 Task: Create a rule when a start date less than 1 hours from now is moved in a card by me.
Action: Mouse moved to (605, 458)
Screenshot: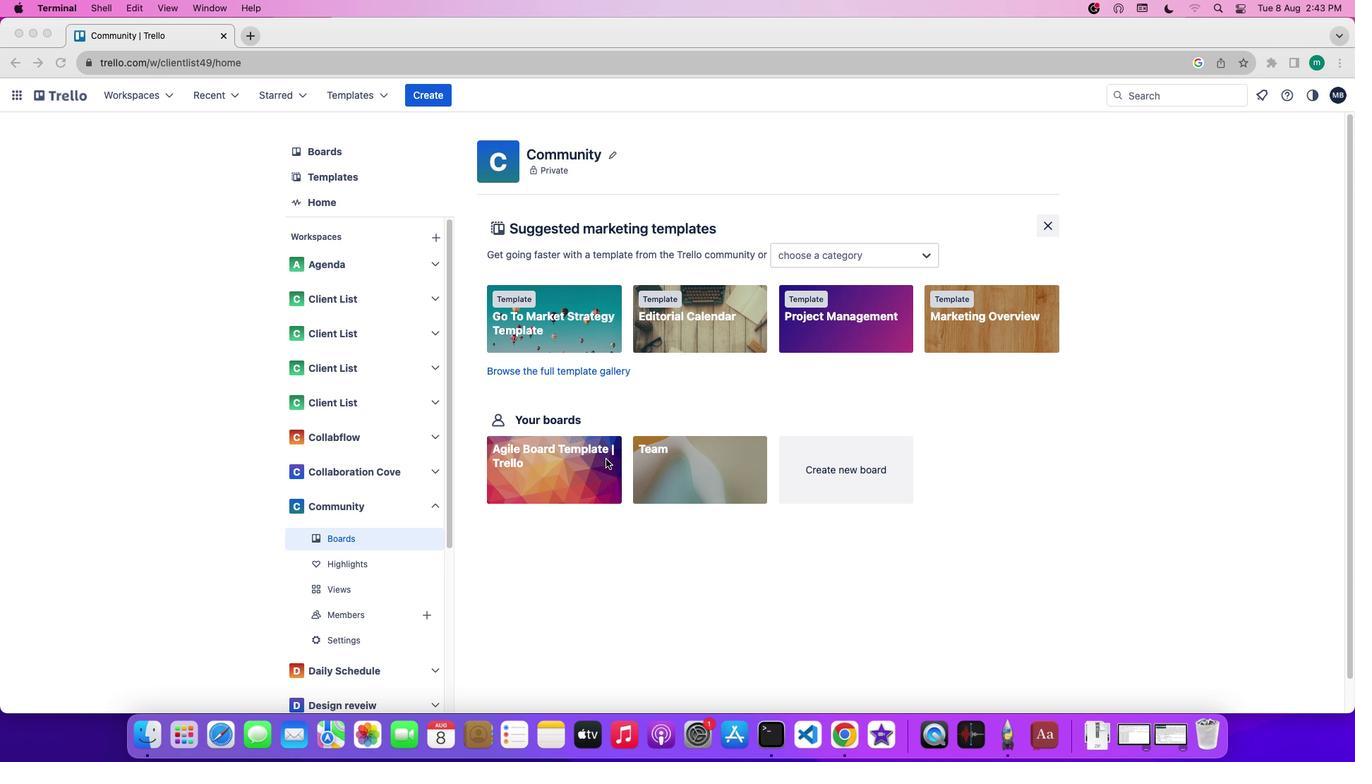 
Action: Mouse pressed left at (605, 458)
Screenshot: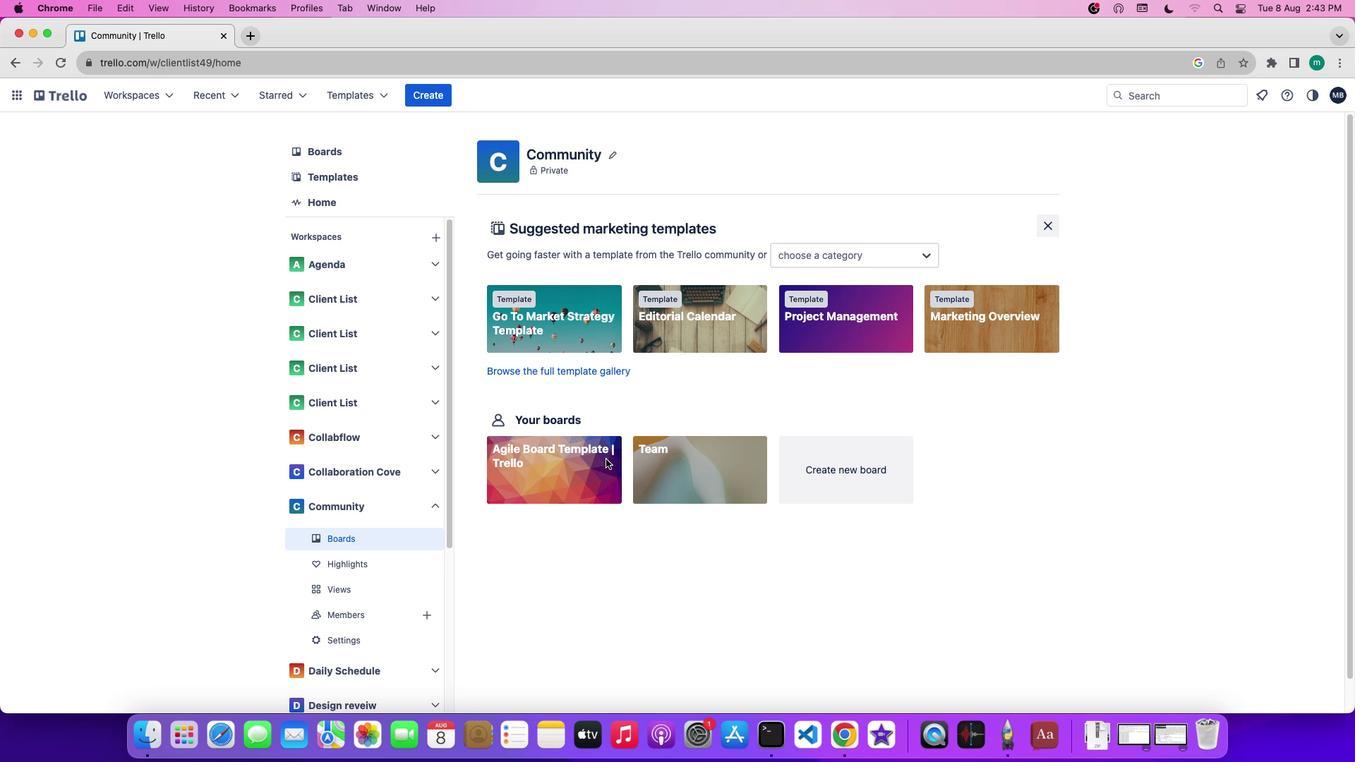
Action: Mouse pressed left at (605, 458)
Screenshot: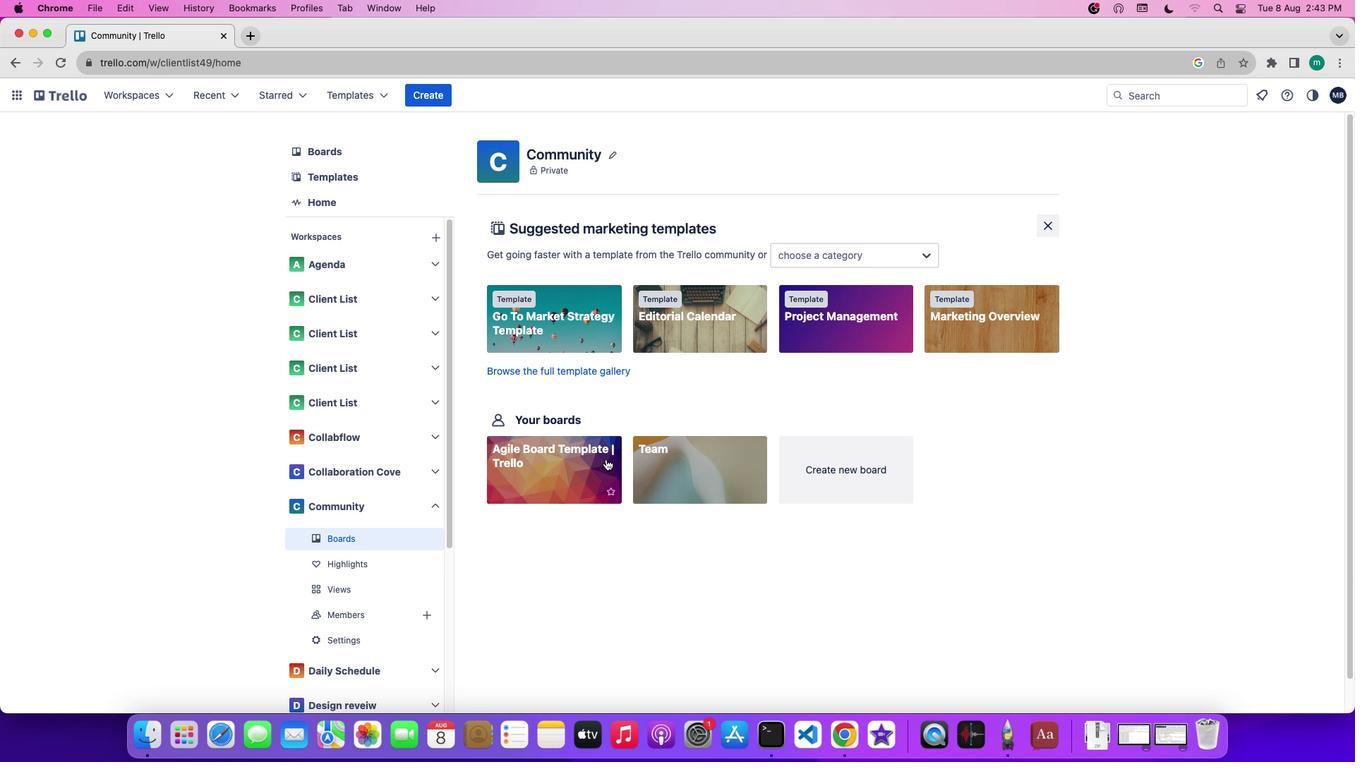 
Action: Mouse moved to (1243, 300)
Screenshot: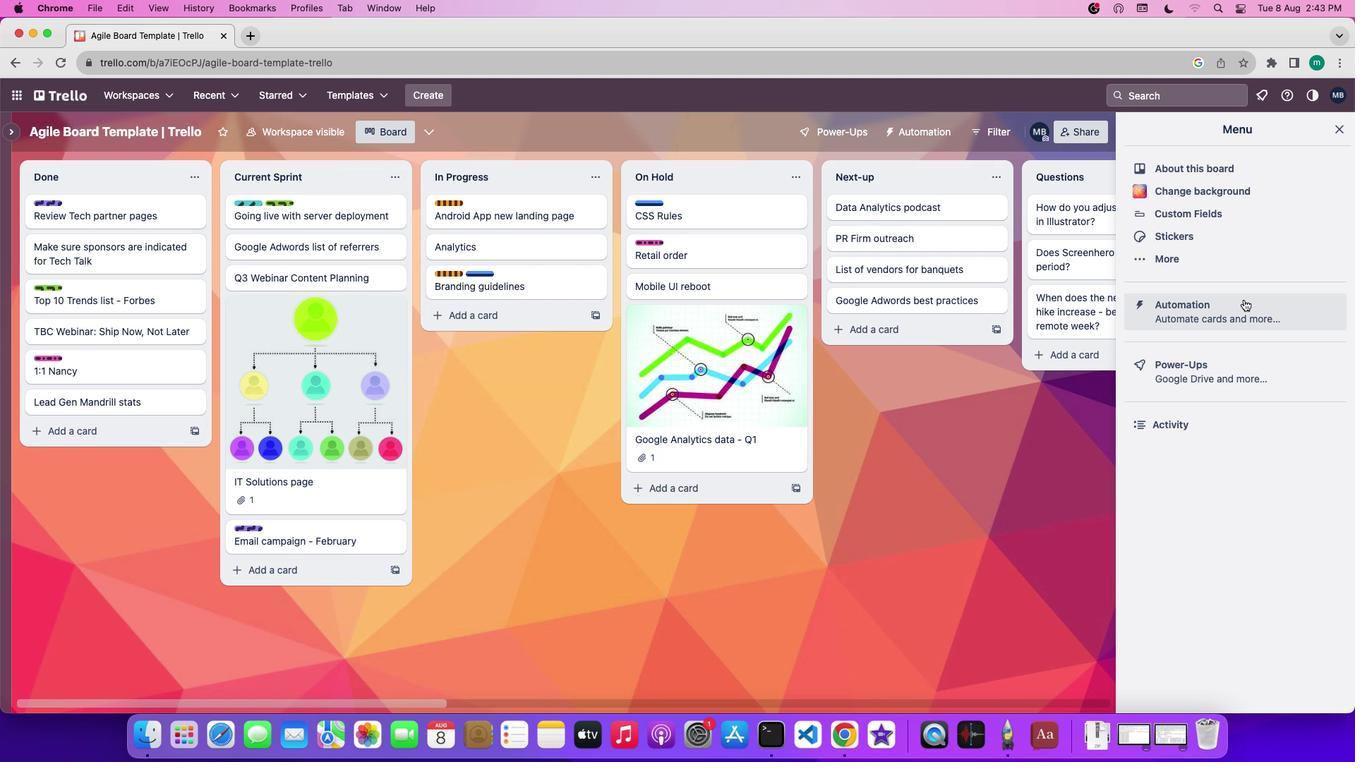 
Action: Mouse pressed left at (1243, 300)
Screenshot: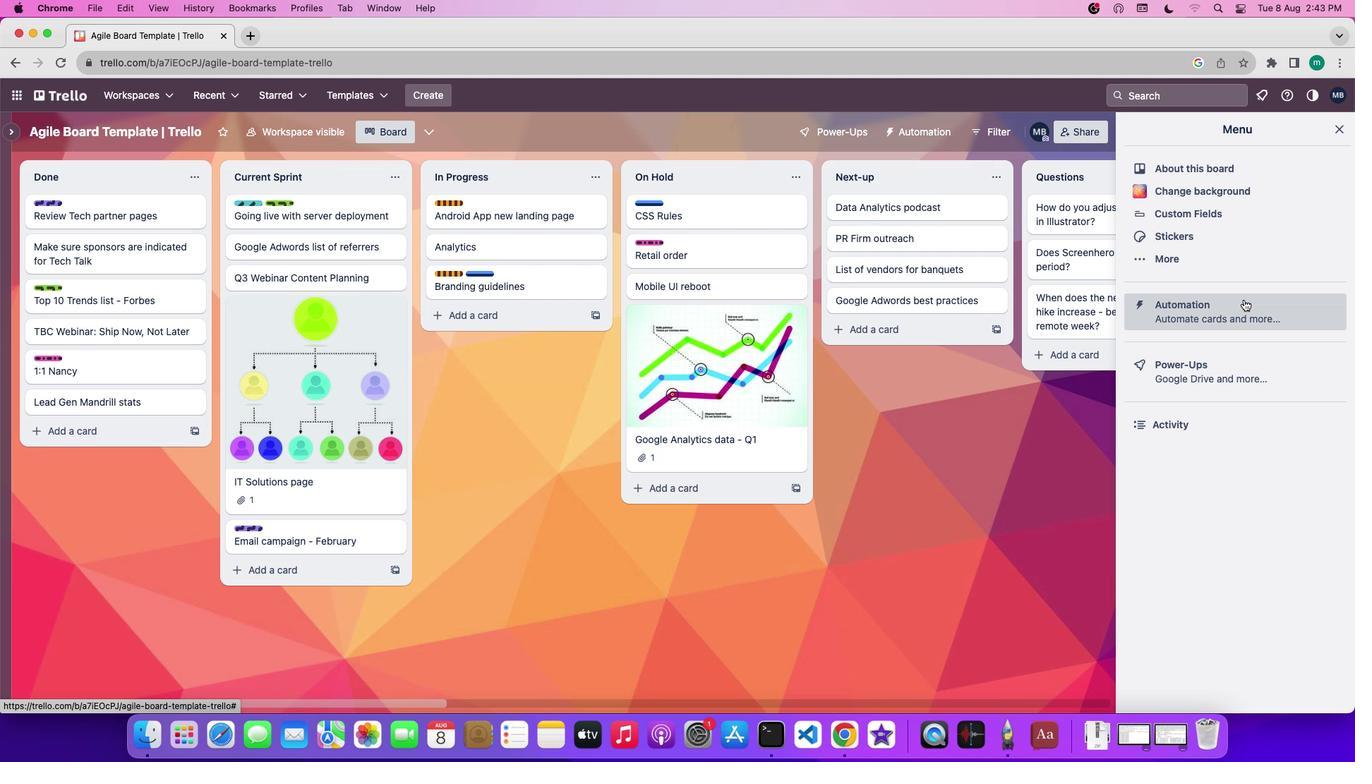 
Action: Mouse moved to (72, 251)
Screenshot: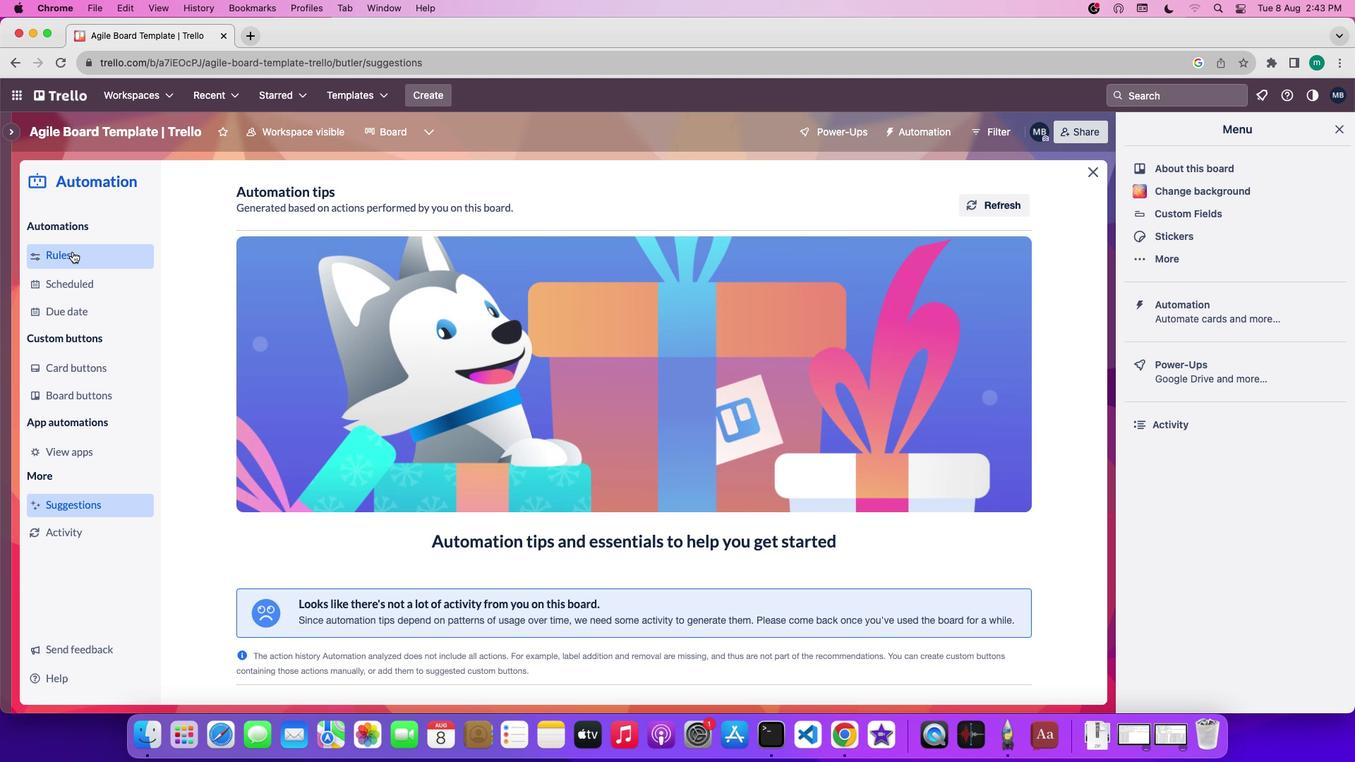 
Action: Mouse pressed left at (72, 251)
Screenshot: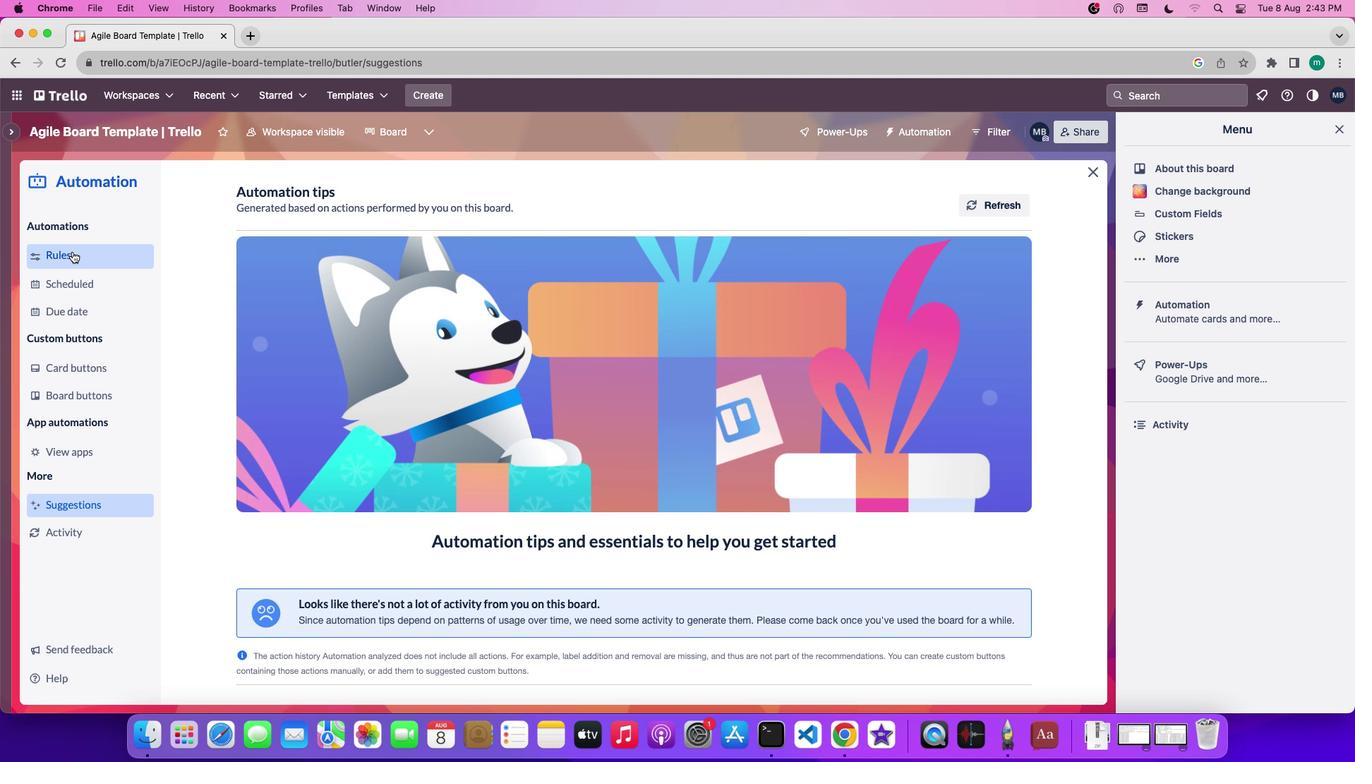 
Action: Mouse moved to (896, 199)
Screenshot: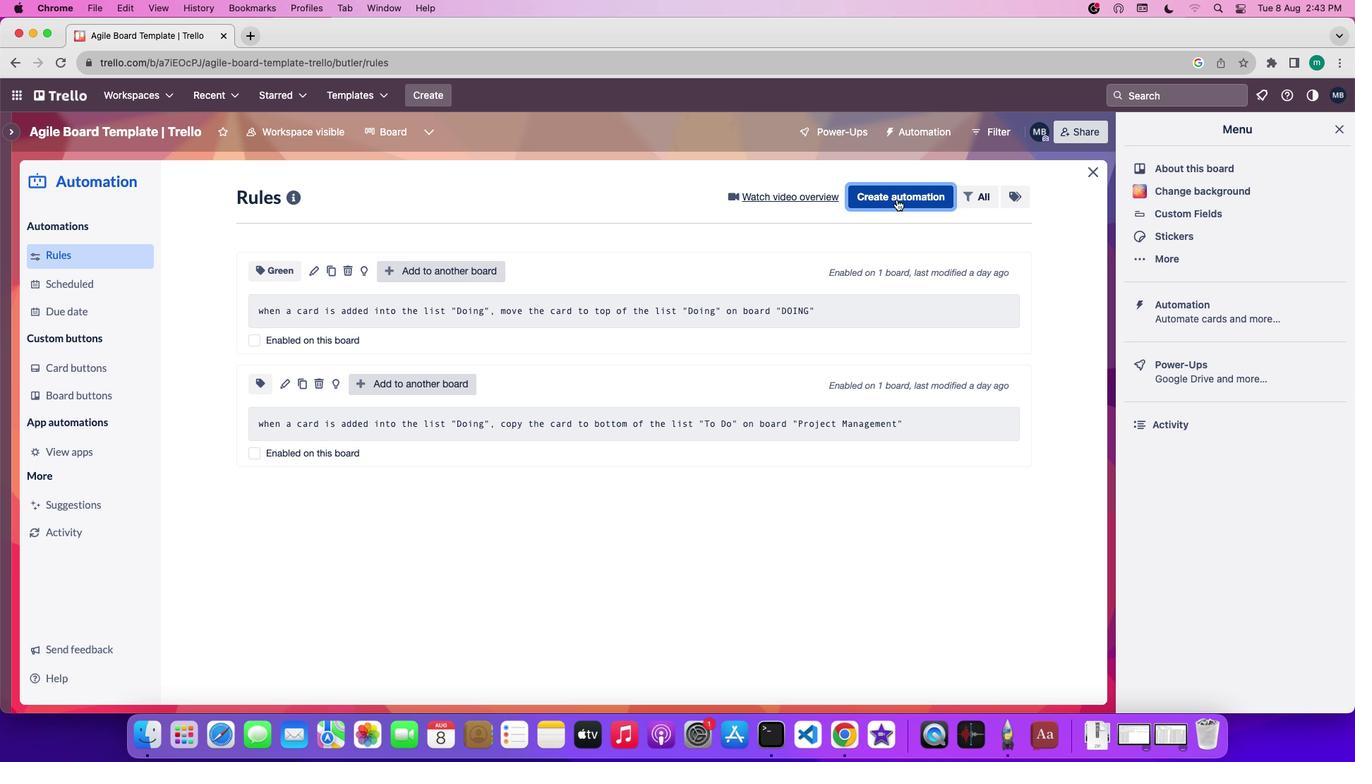
Action: Mouse pressed left at (896, 199)
Screenshot: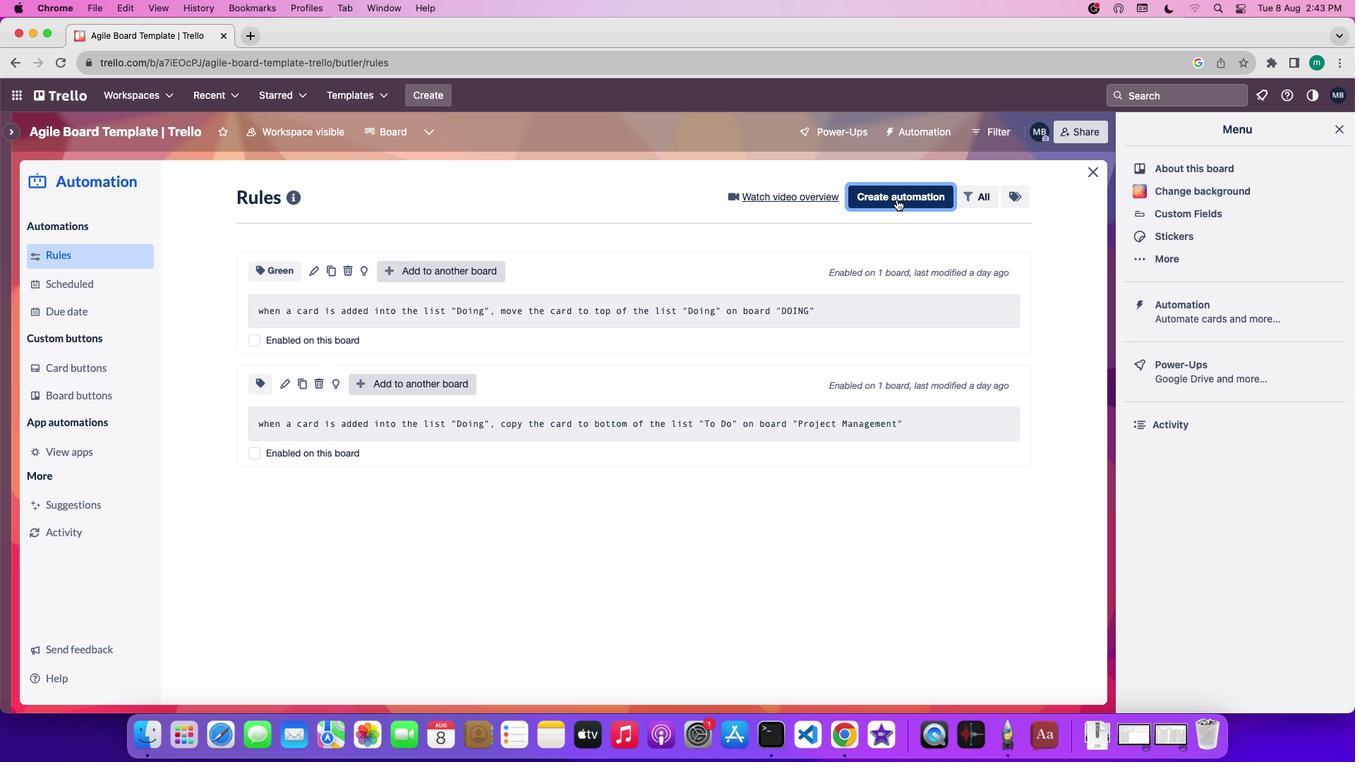 
Action: Mouse moved to (736, 420)
Screenshot: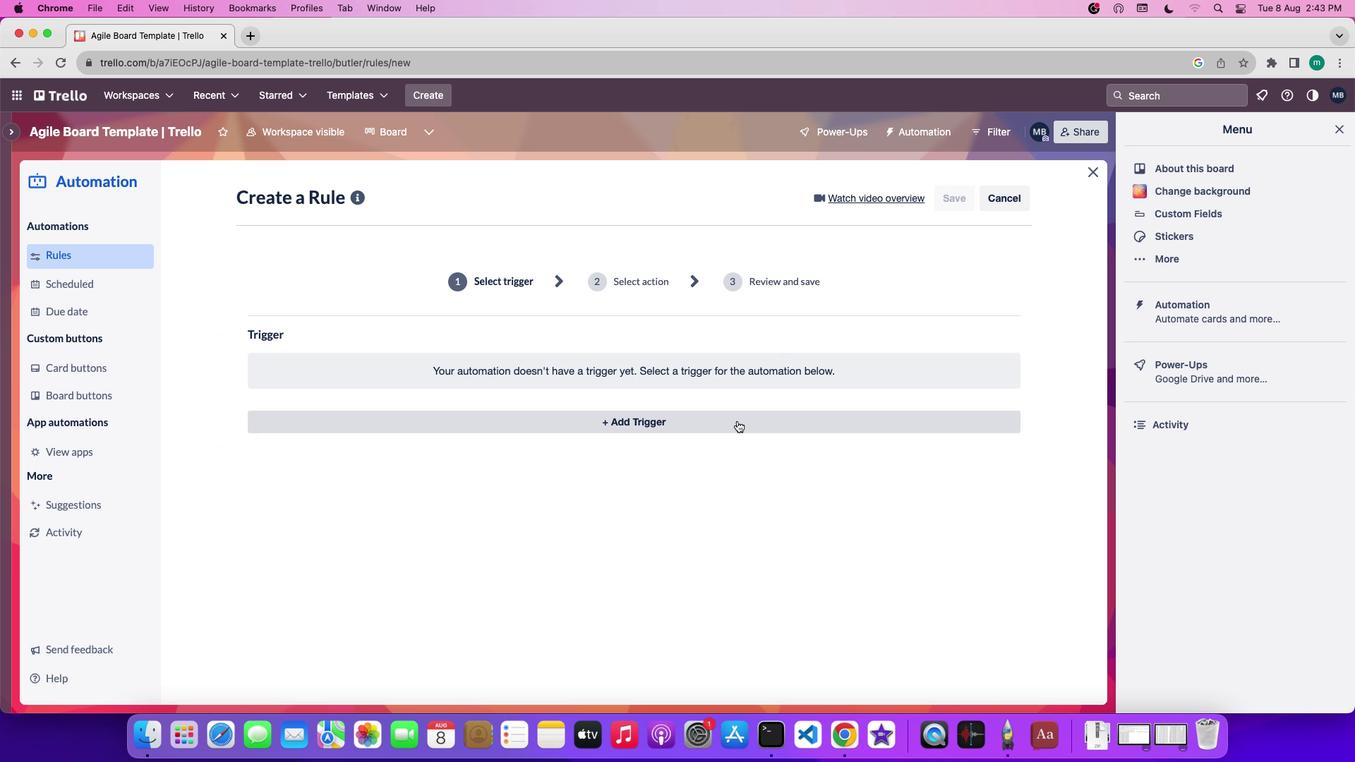 
Action: Mouse pressed left at (736, 420)
Screenshot: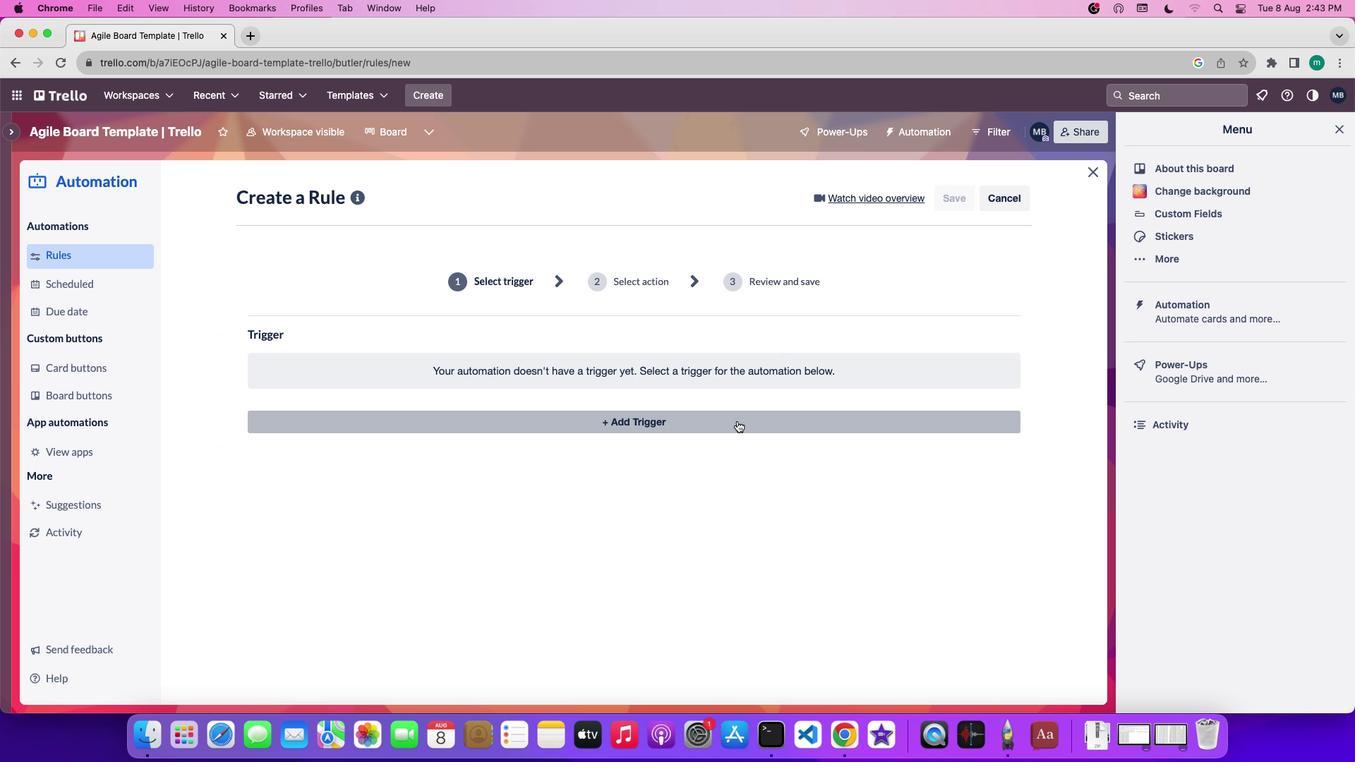 
Action: Mouse moved to (416, 466)
Screenshot: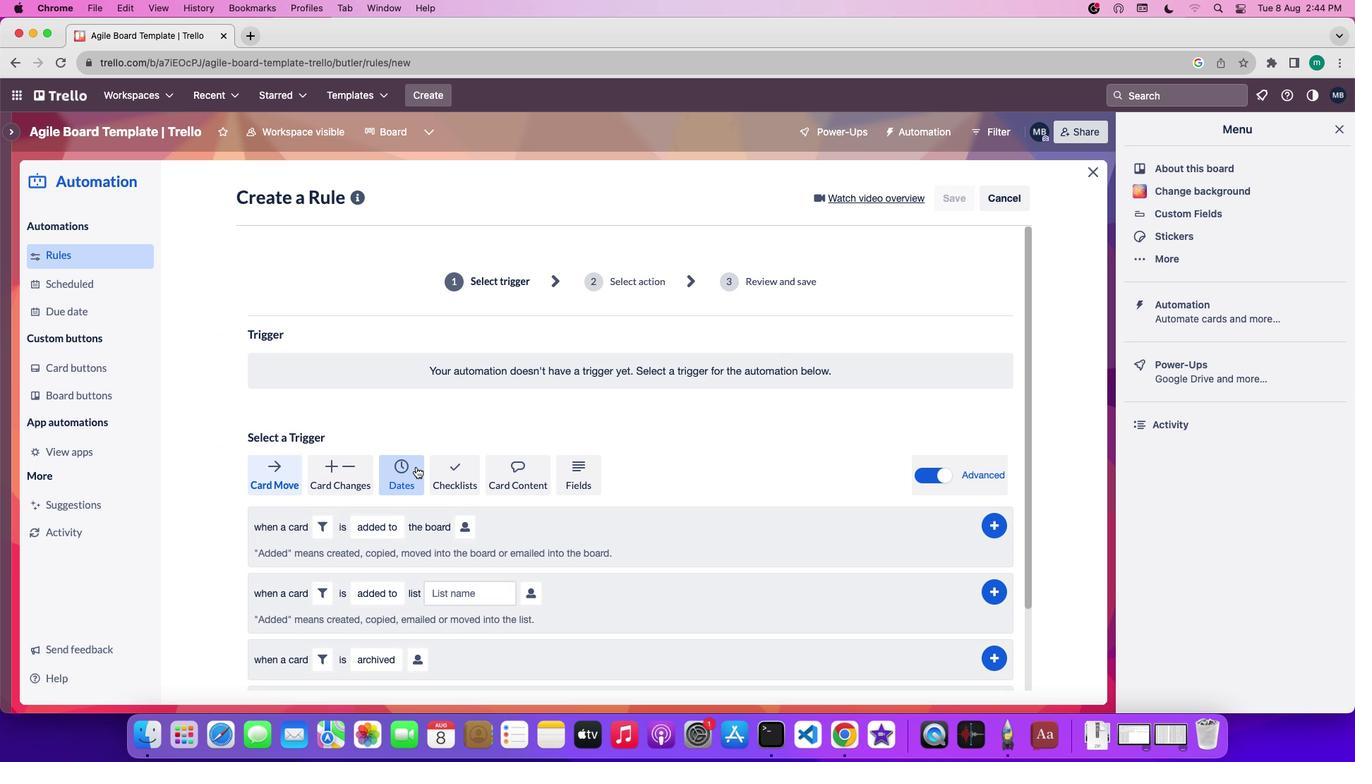 
Action: Mouse pressed left at (416, 466)
Screenshot: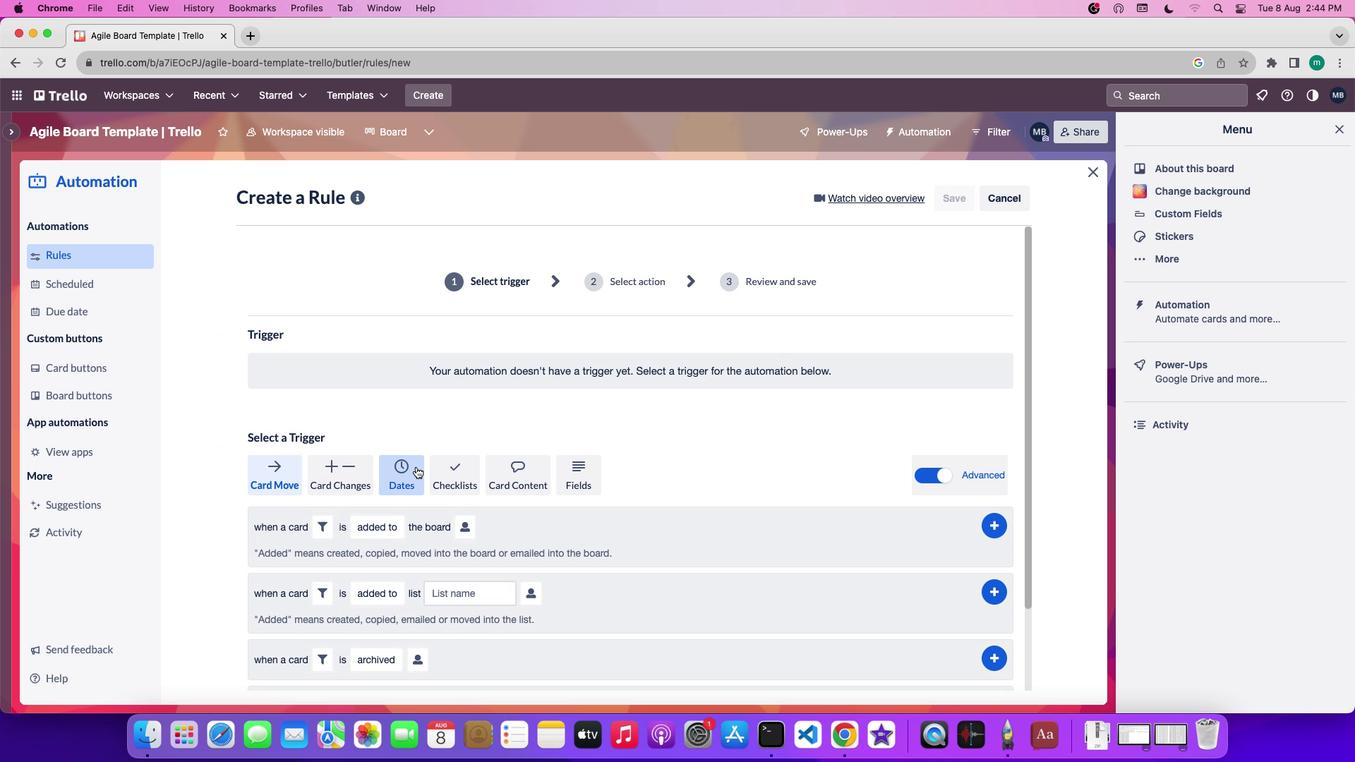 
Action: Mouse moved to (295, 528)
Screenshot: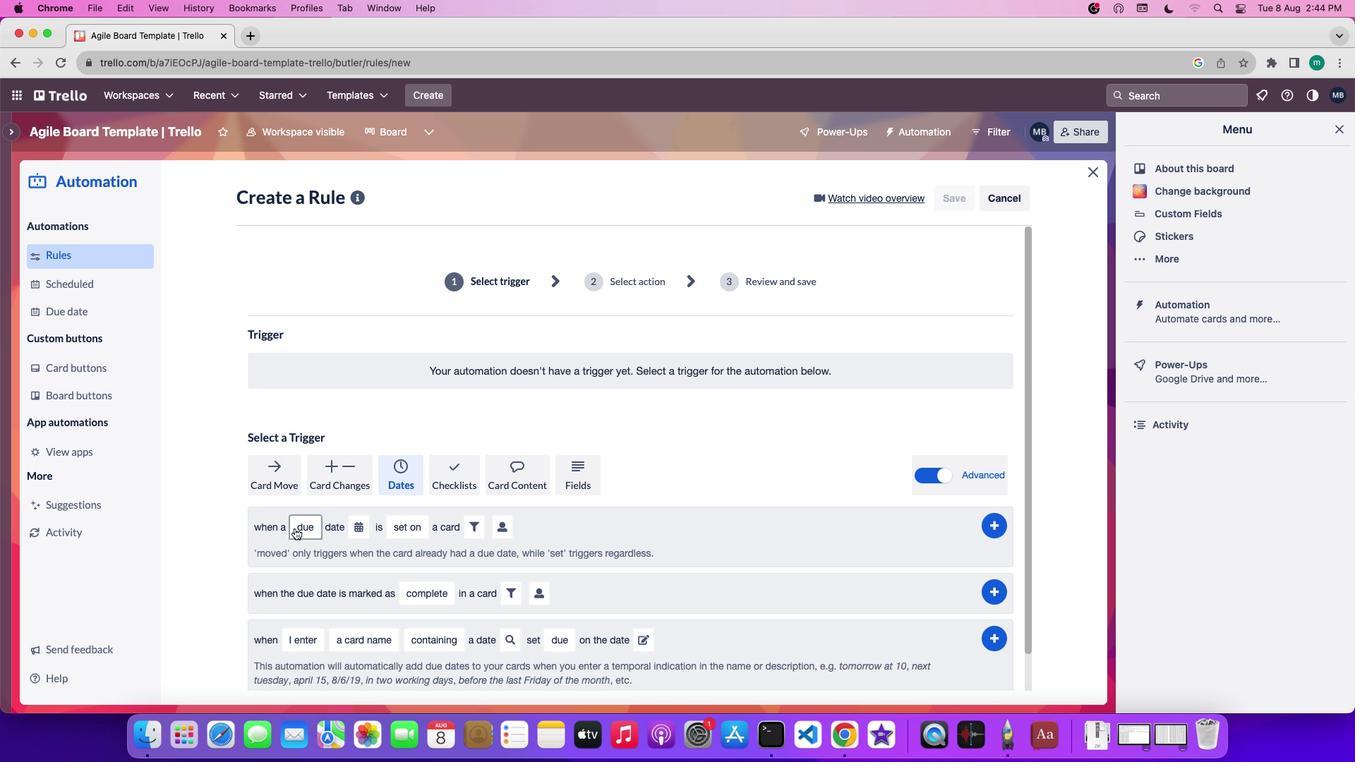 
Action: Mouse pressed left at (295, 528)
Screenshot: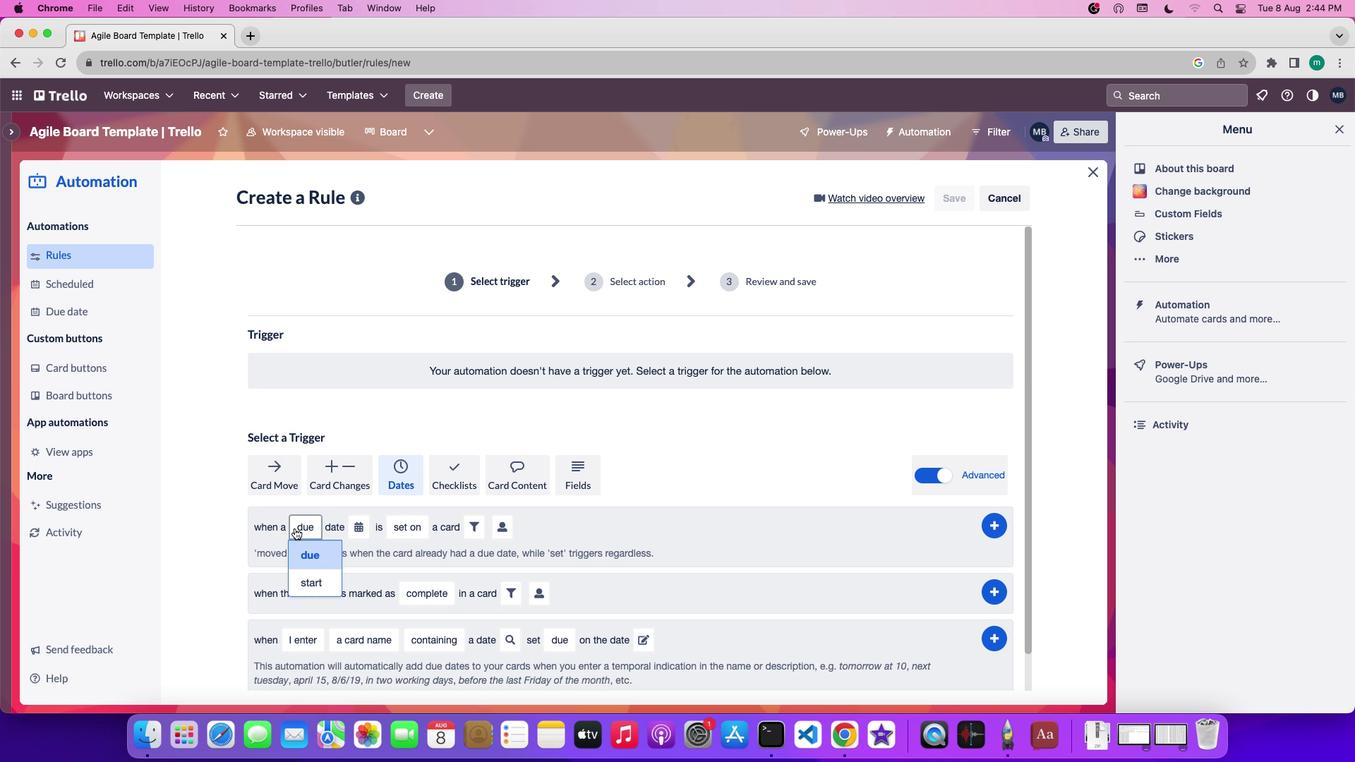 
Action: Mouse moved to (321, 575)
Screenshot: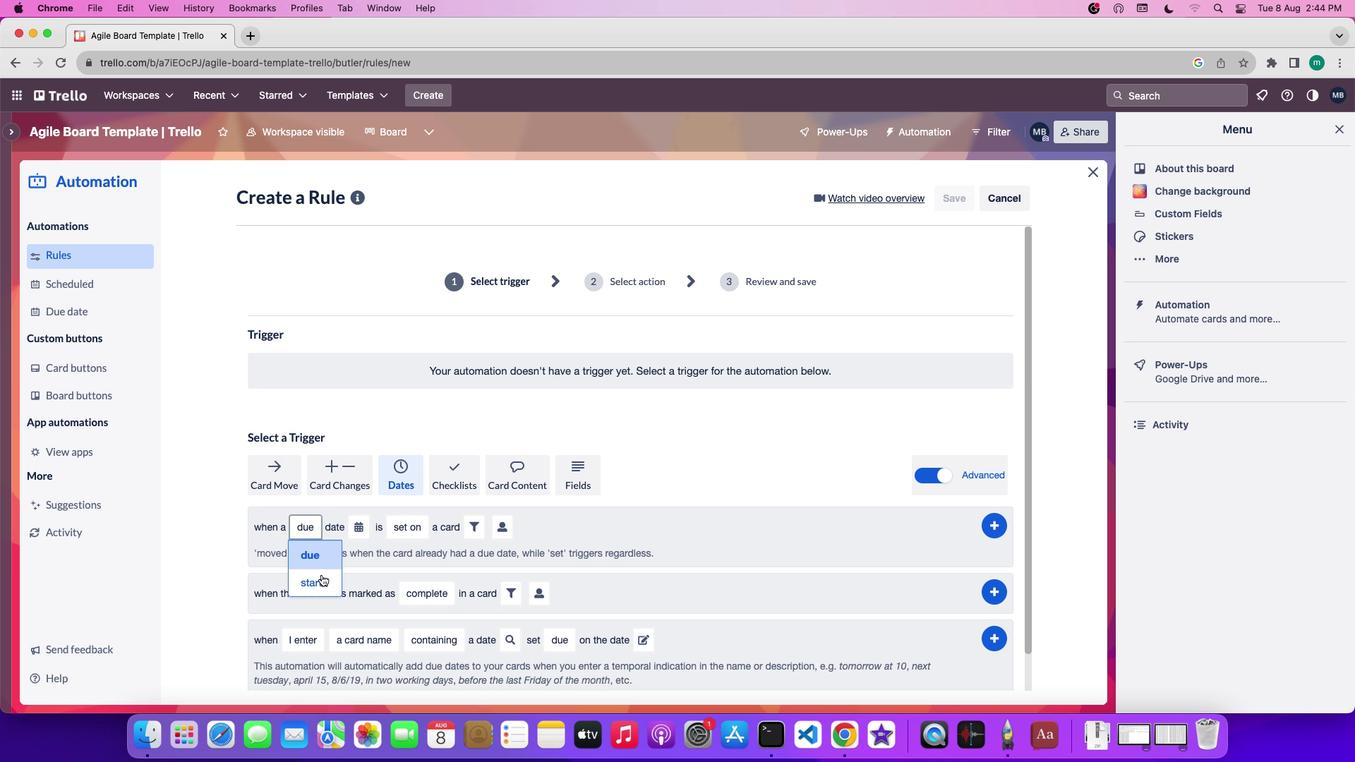 
Action: Mouse pressed left at (321, 575)
Screenshot: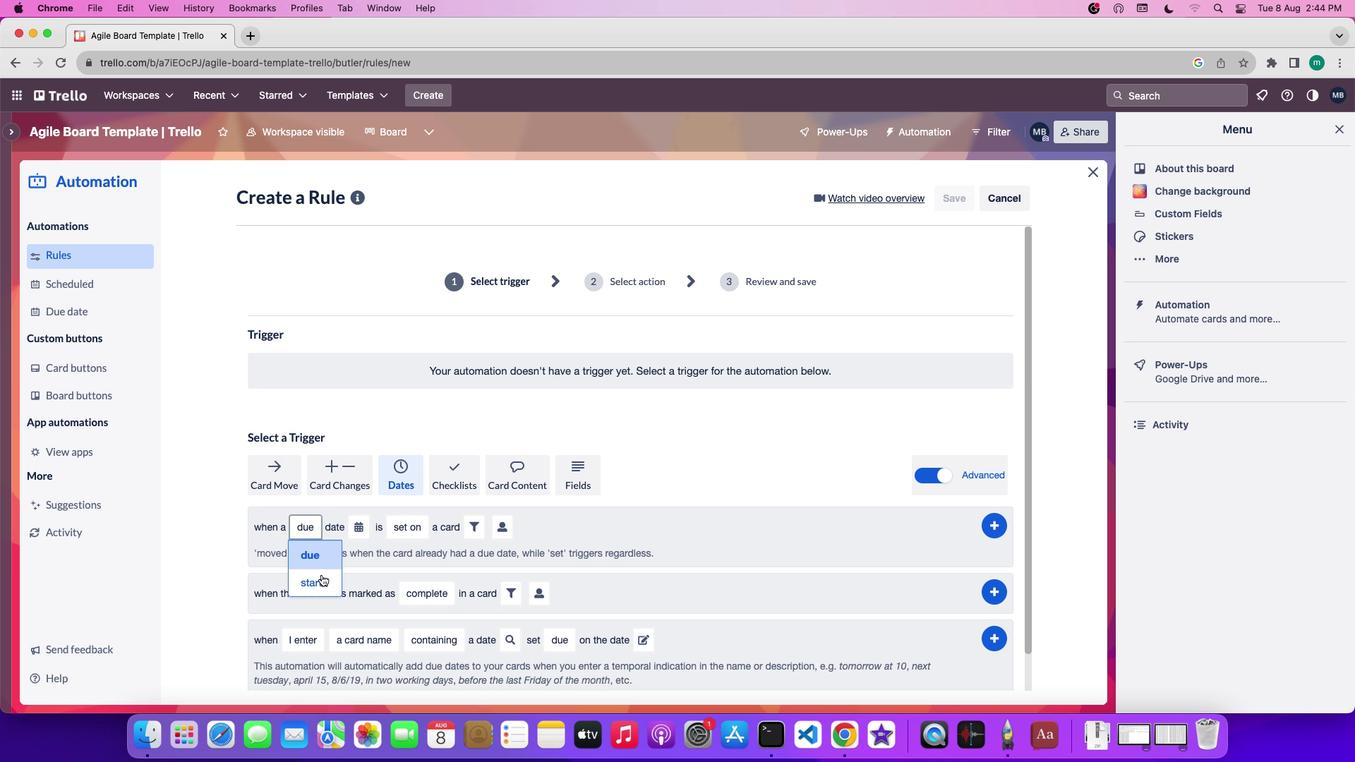 
Action: Mouse moved to (361, 529)
Screenshot: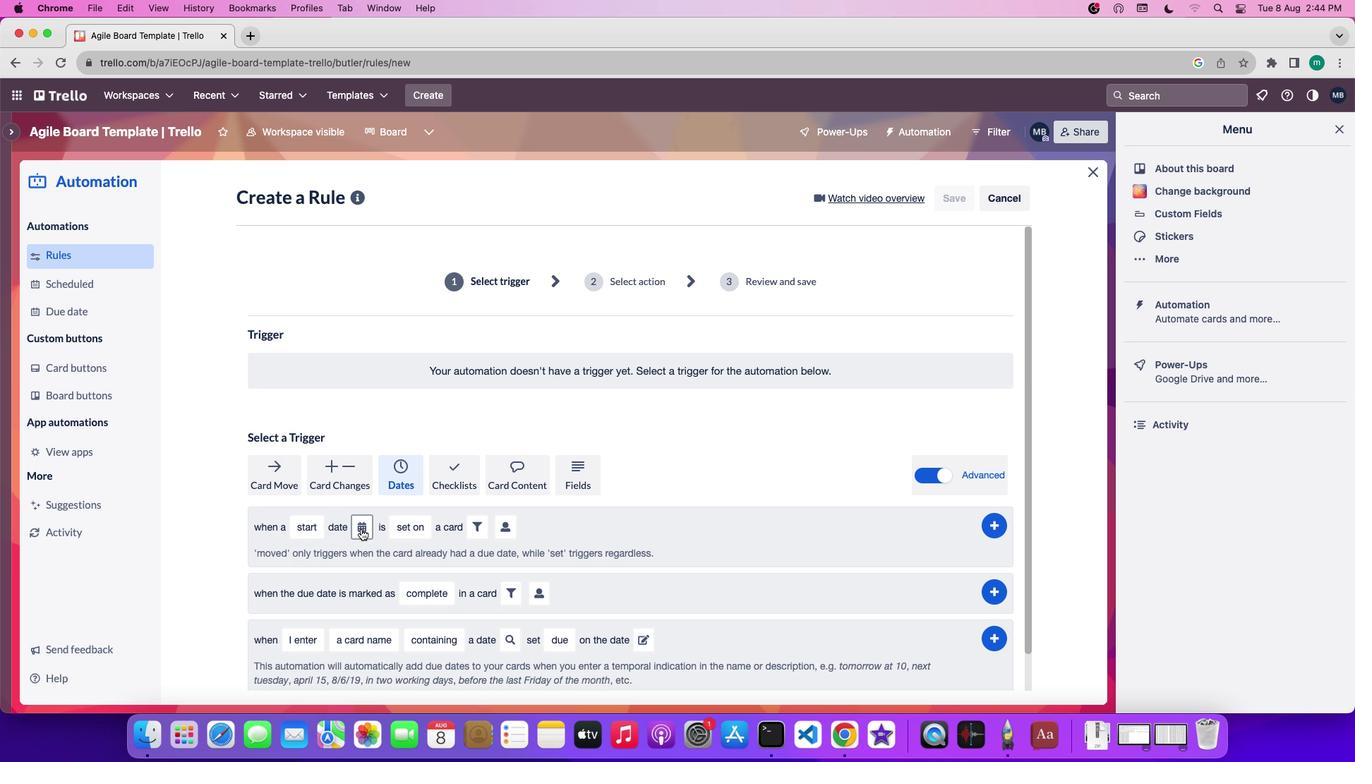 
Action: Mouse pressed left at (361, 529)
Screenshot: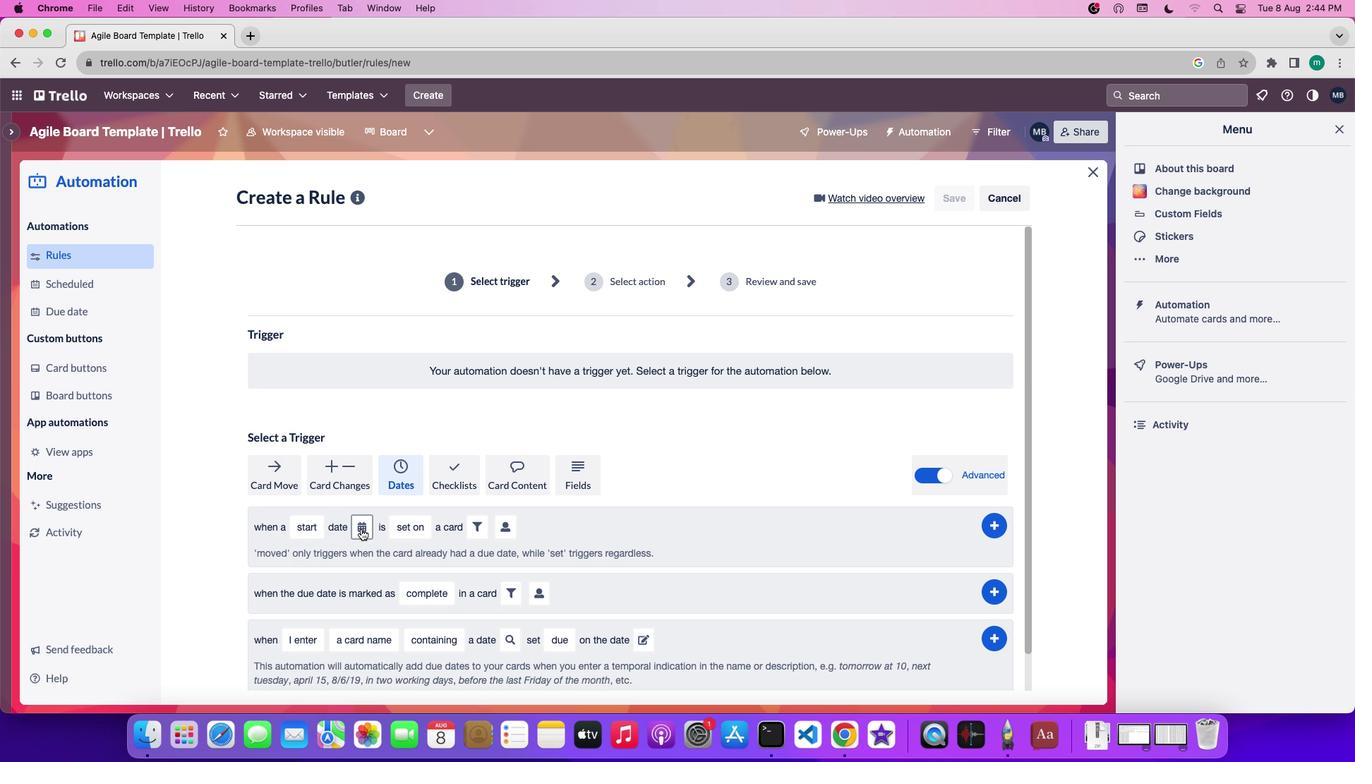 
Action: Mouse moved to (417, 505)
Screenshot: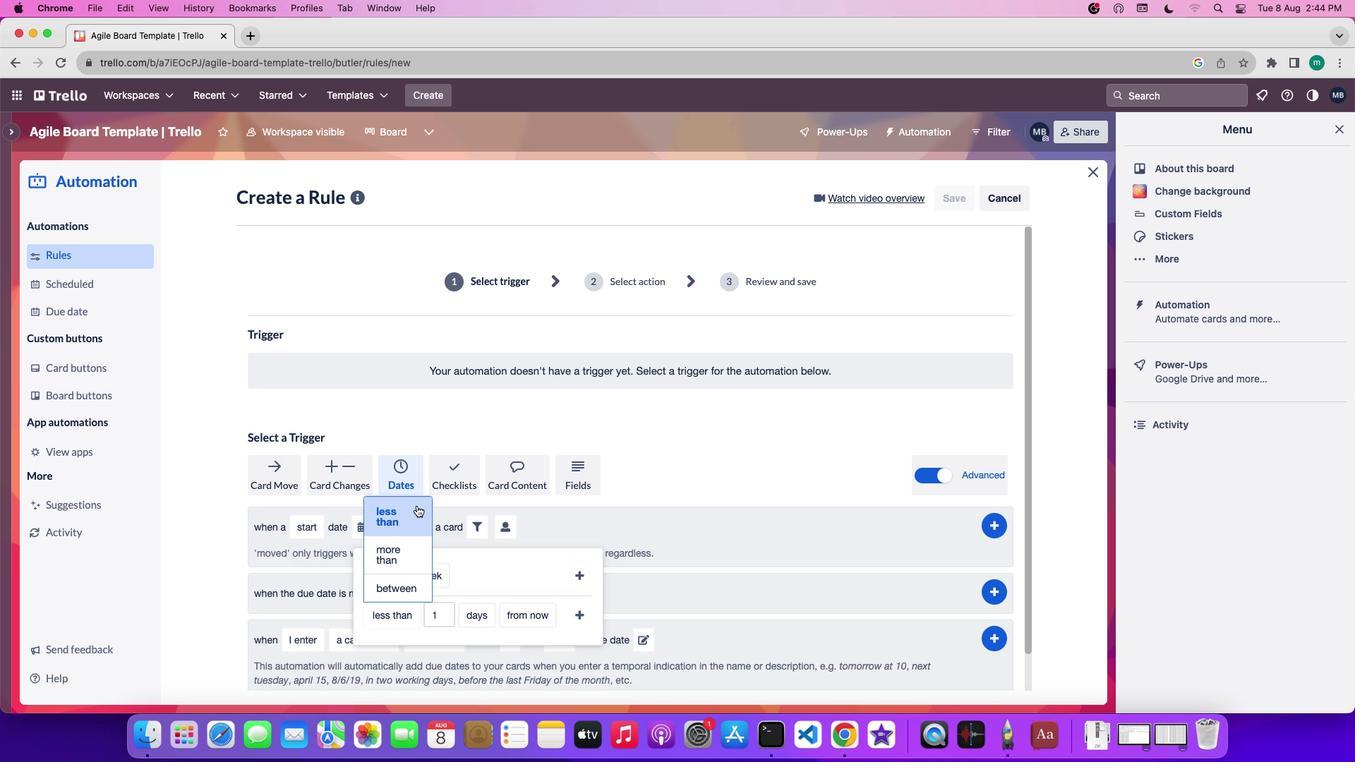 
Action: Mouse pressed left at (417, 505)
Screenshot: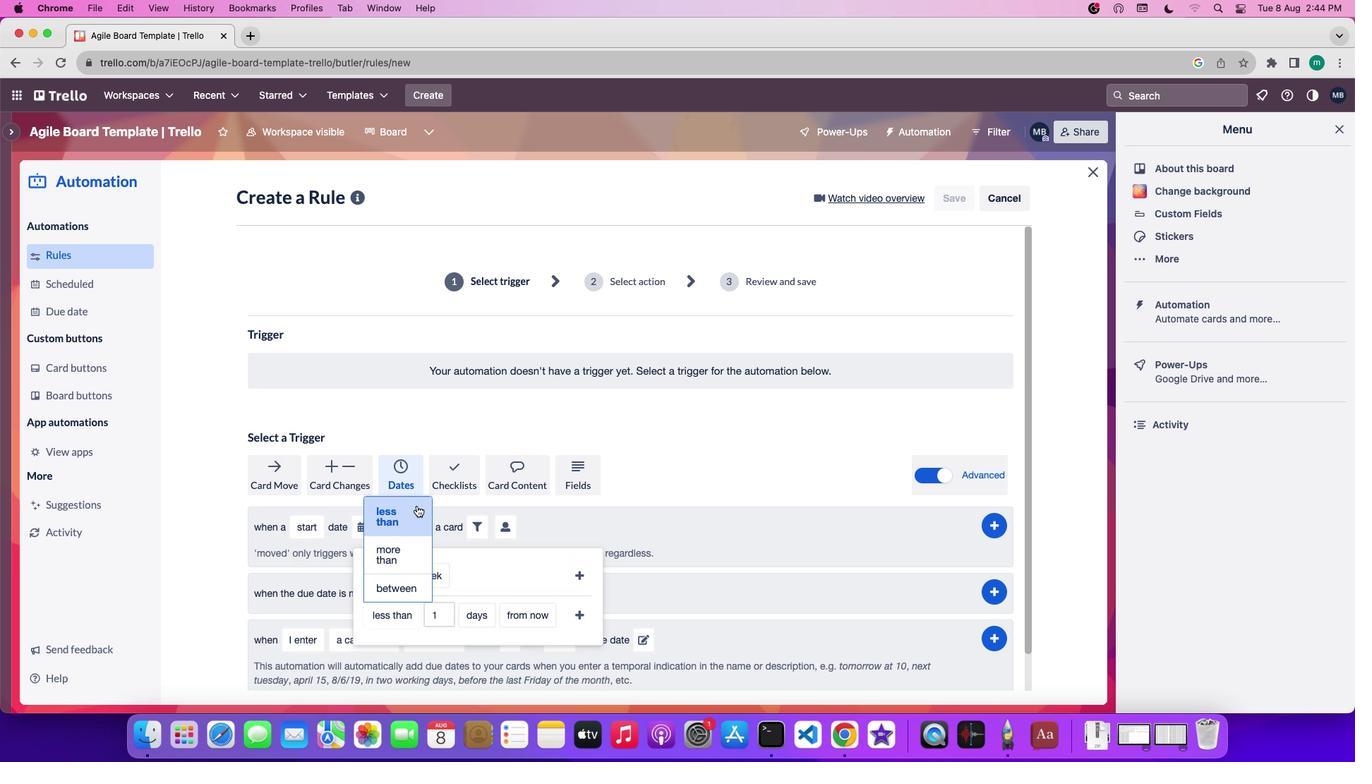 
Action: Mouse moved to (472, 618)
Screenshot: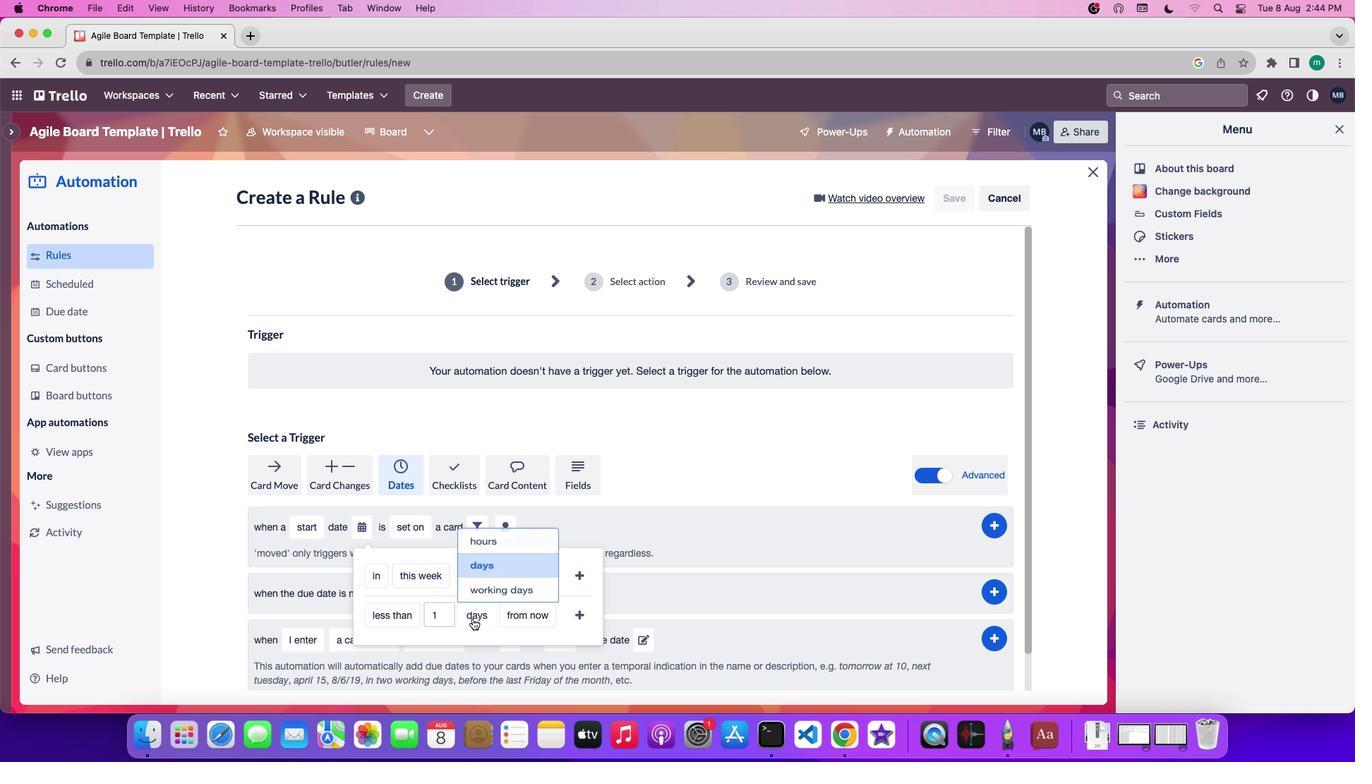 
Action: Mouse pressed left at (472, 618)
Screenshot: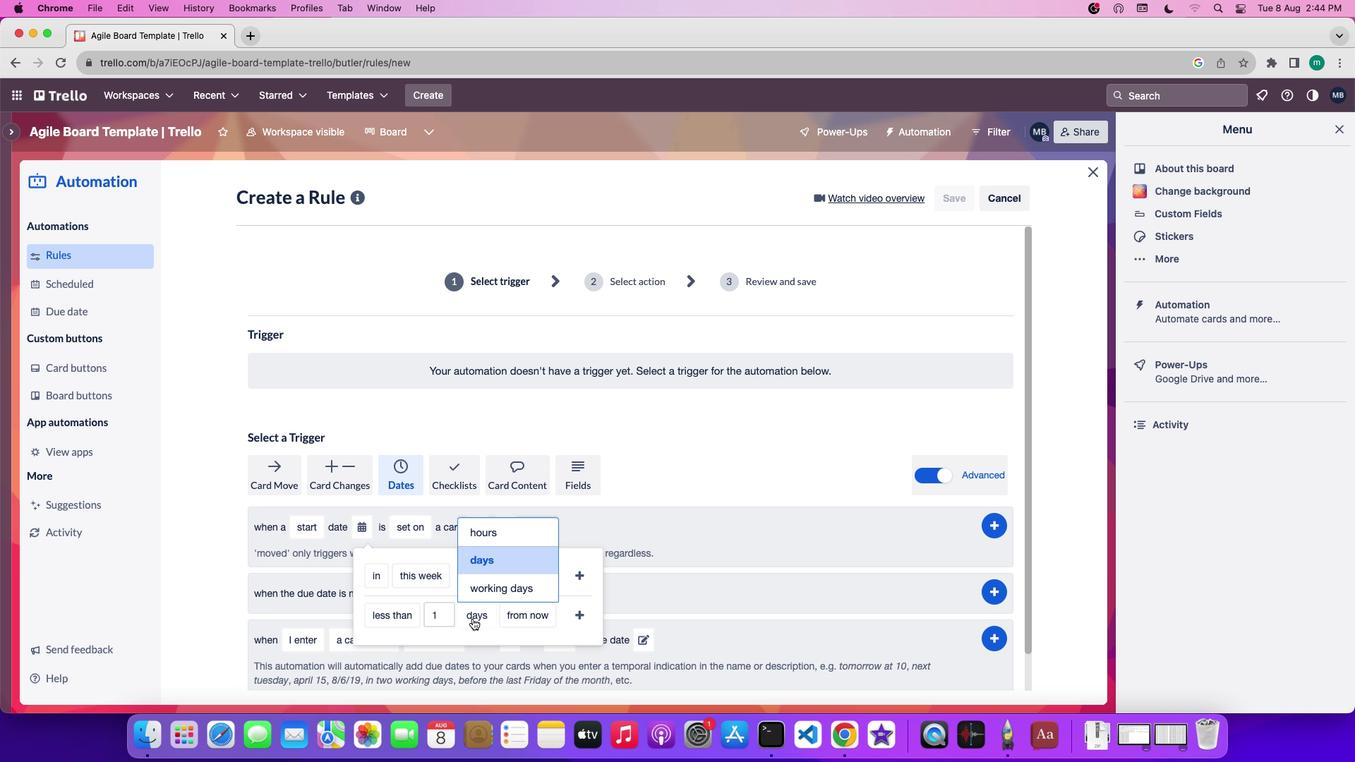 
Action: Mouse moved to (495, 532)
Screenshot: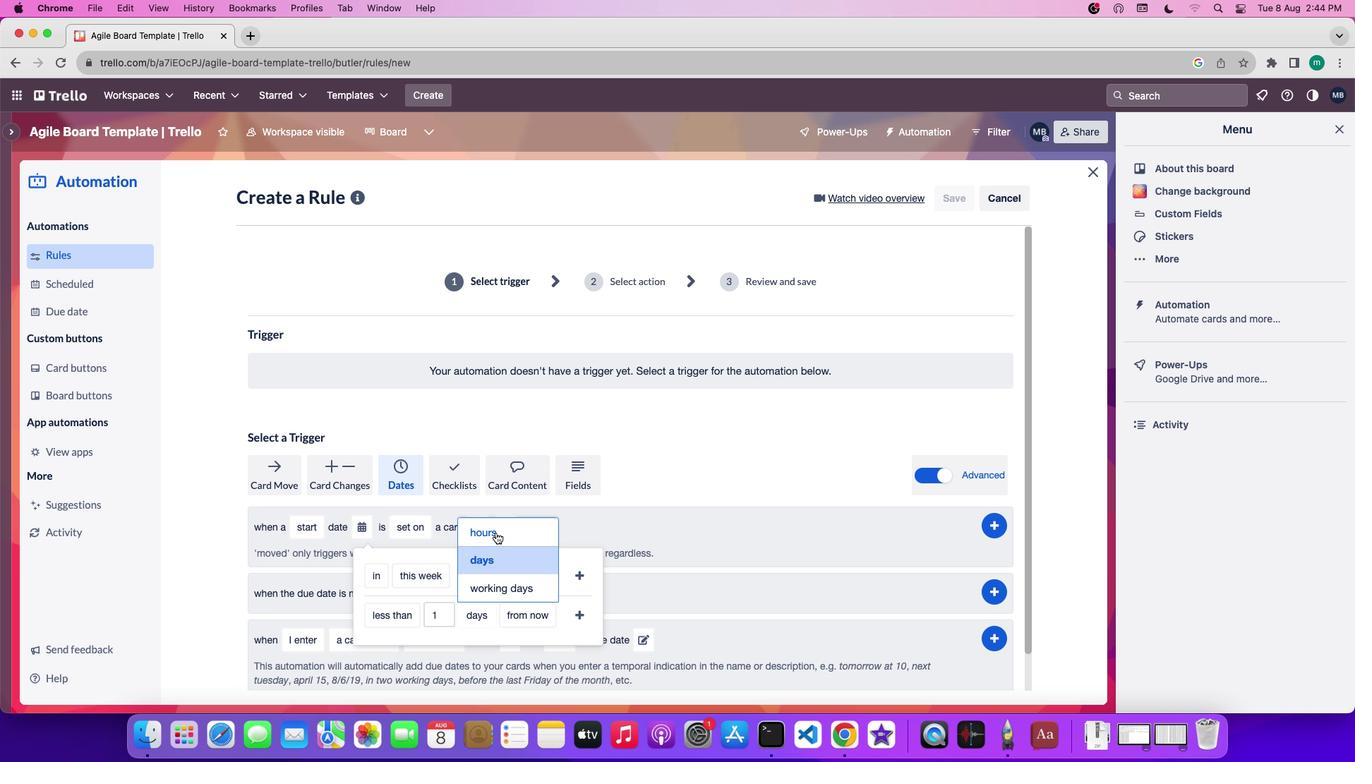 
Action: Mouse pressed left at (495, 532)
Screenshot: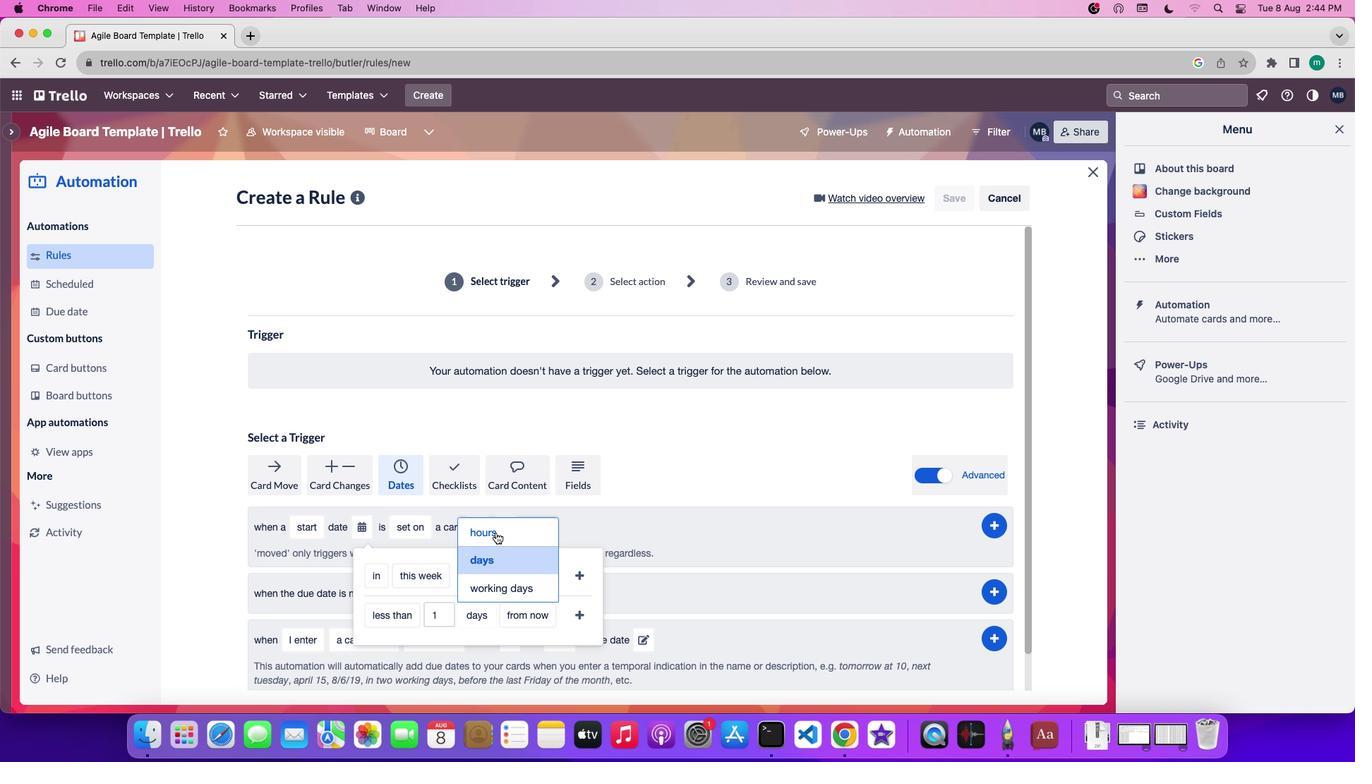 
Action: Mouse moved to (540, 618)
Screenshot: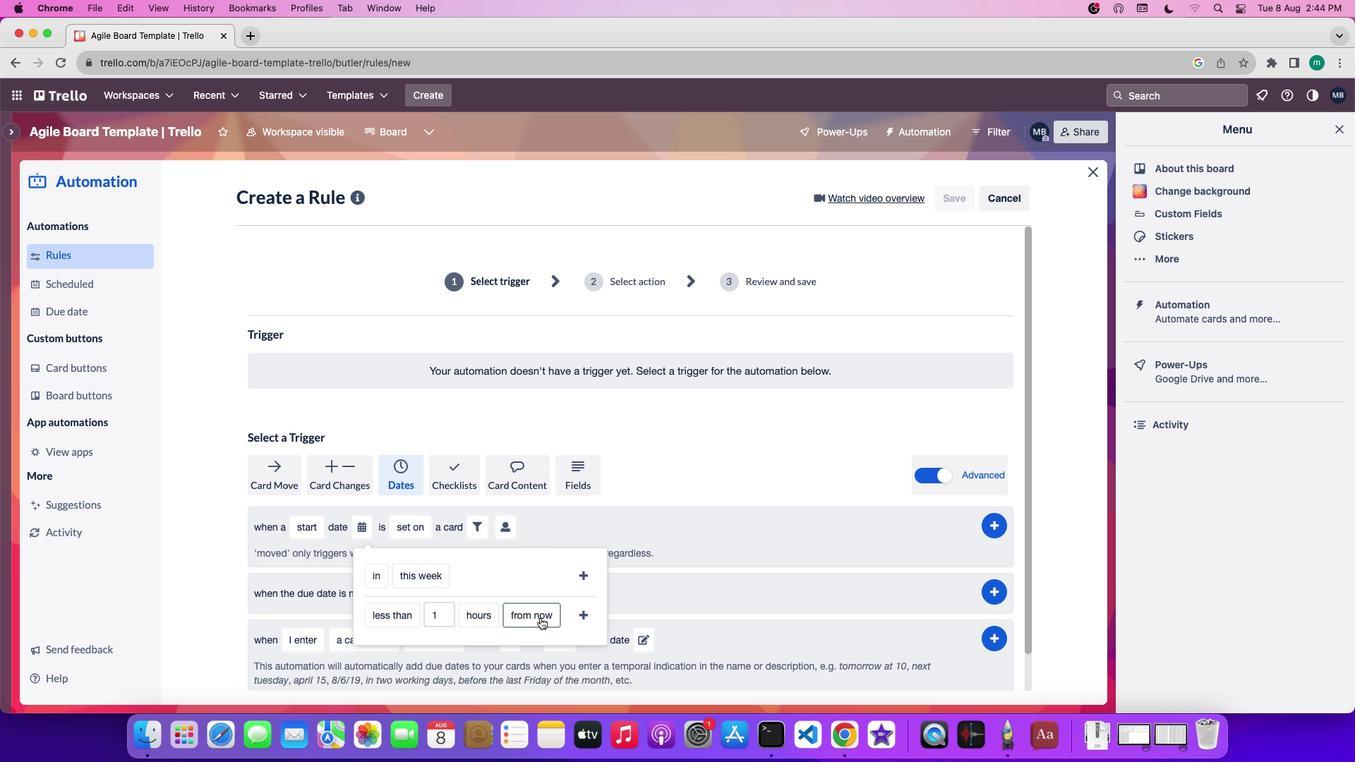 
Action: Mouse pressed left at (540, 618)
Screenshot: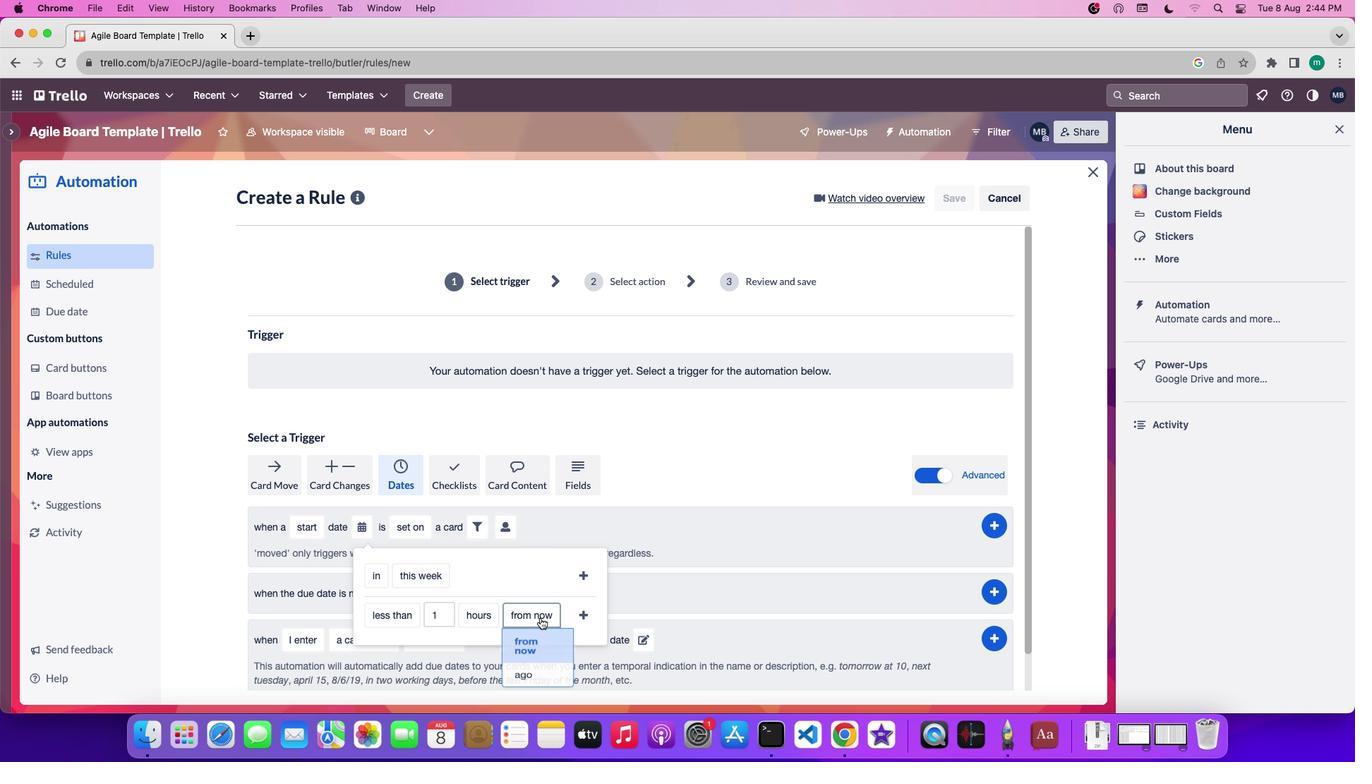 
Action: Mouse moved to (540, 644)
Screenshot: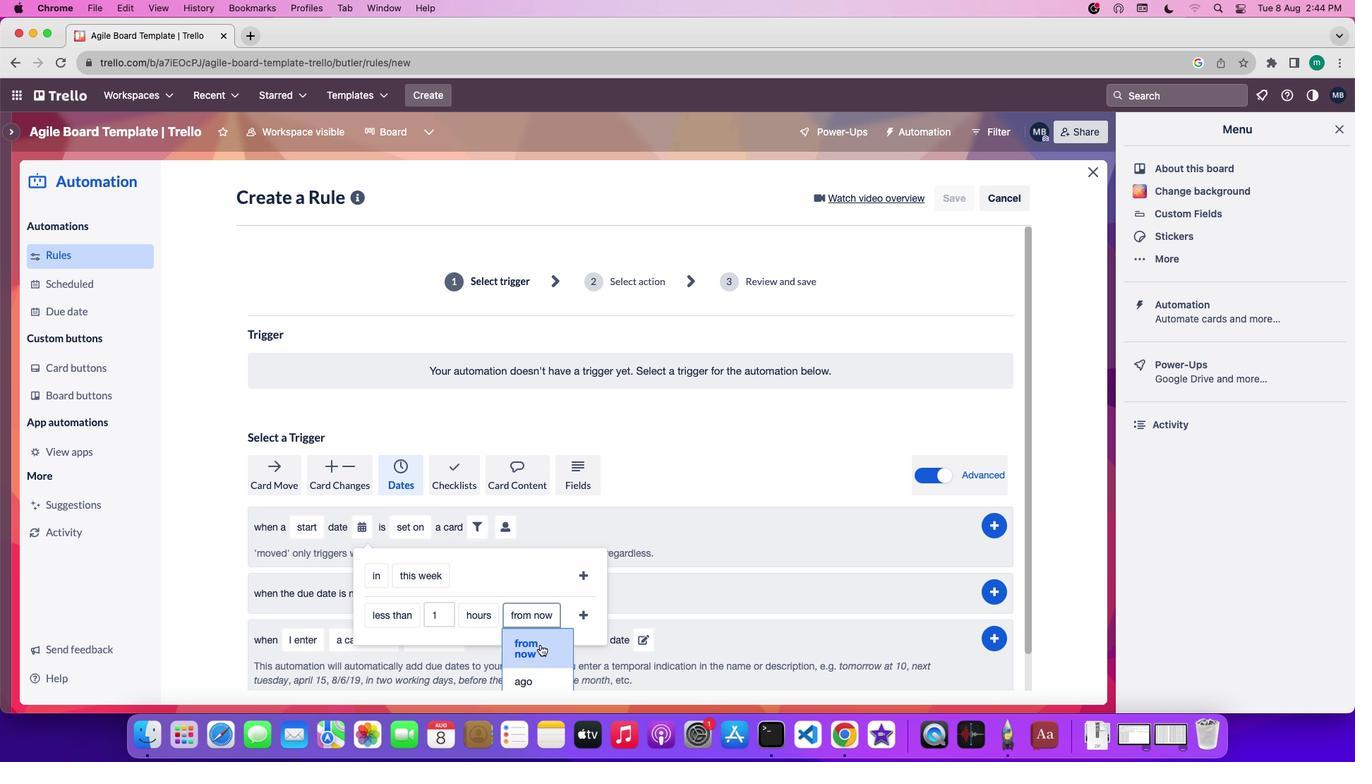 
Action: Mouse pressed left at (540, 644)
Screenshot: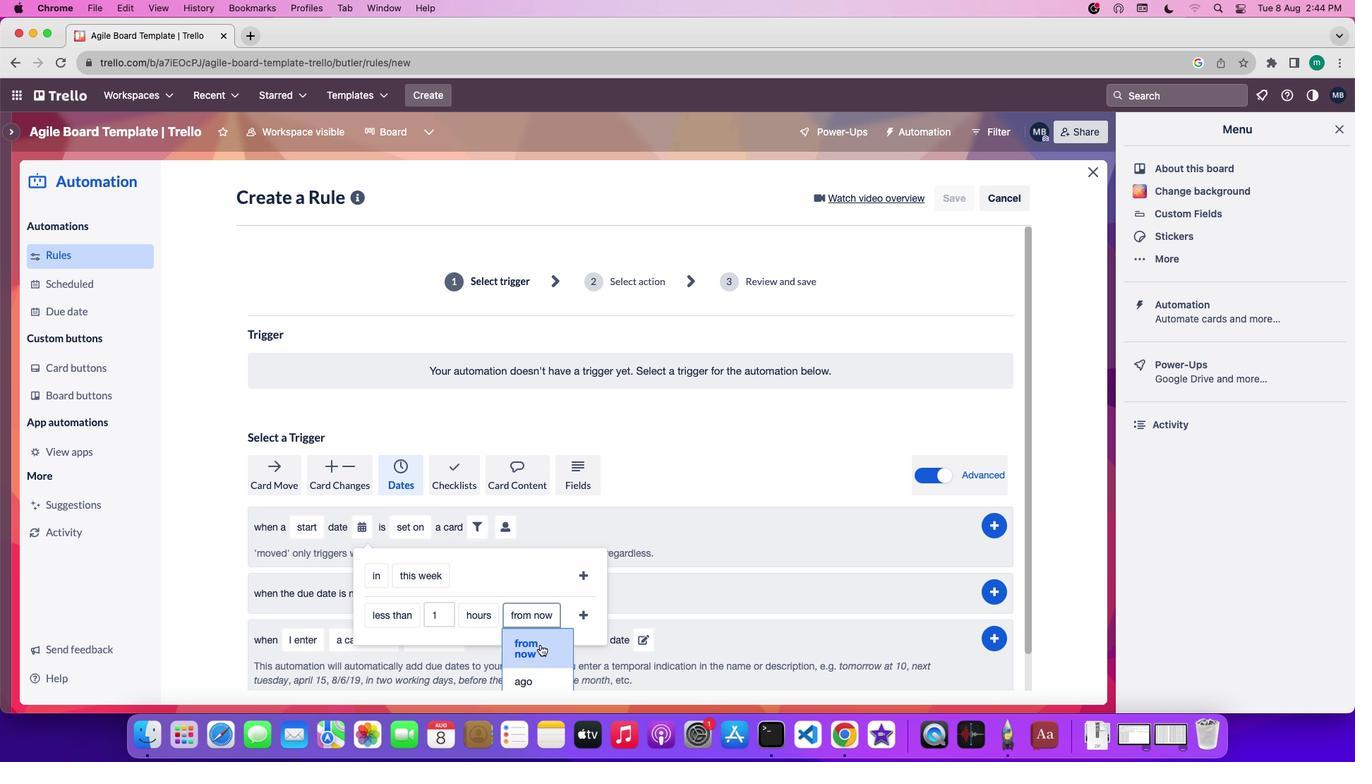 
Action: Mouse moved to (581, 614)
Screenshot: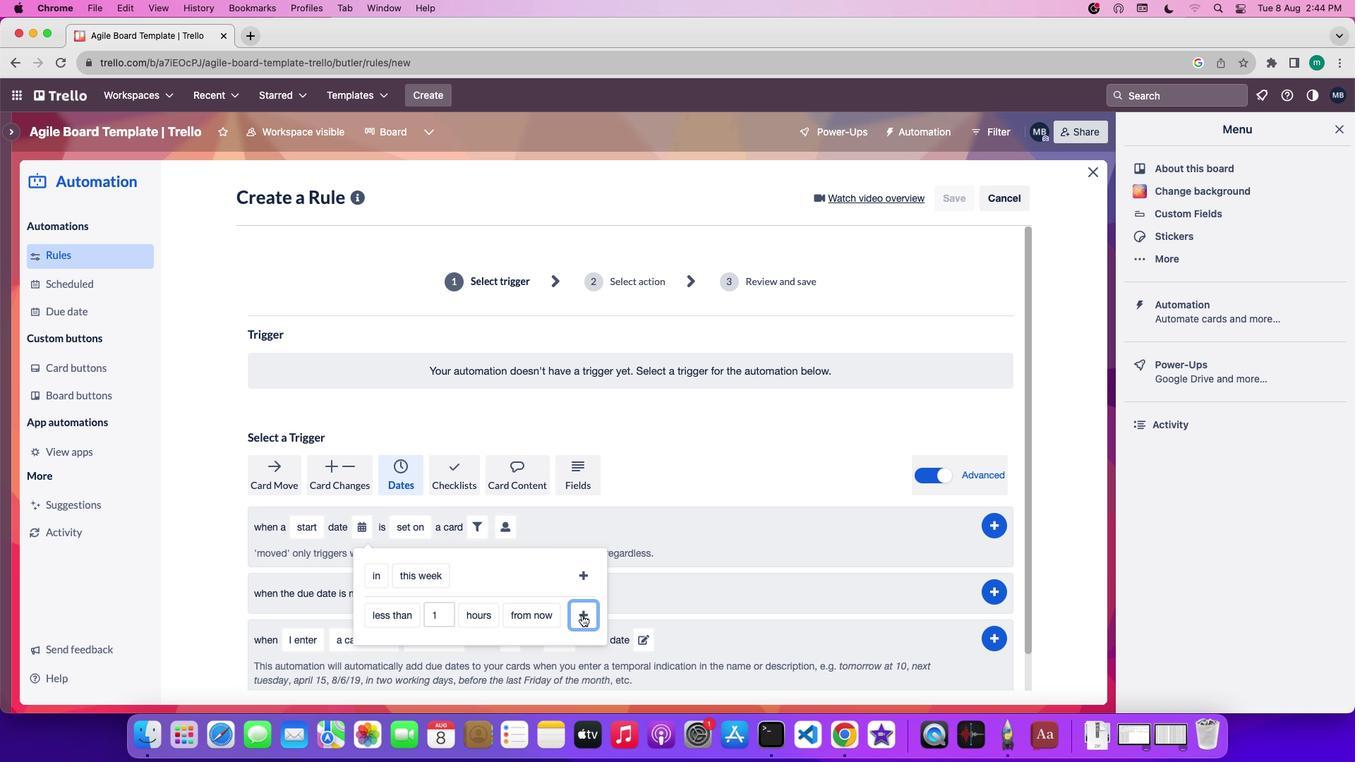 
Action: Mouse pressed left at (581, 614)
Screenshot: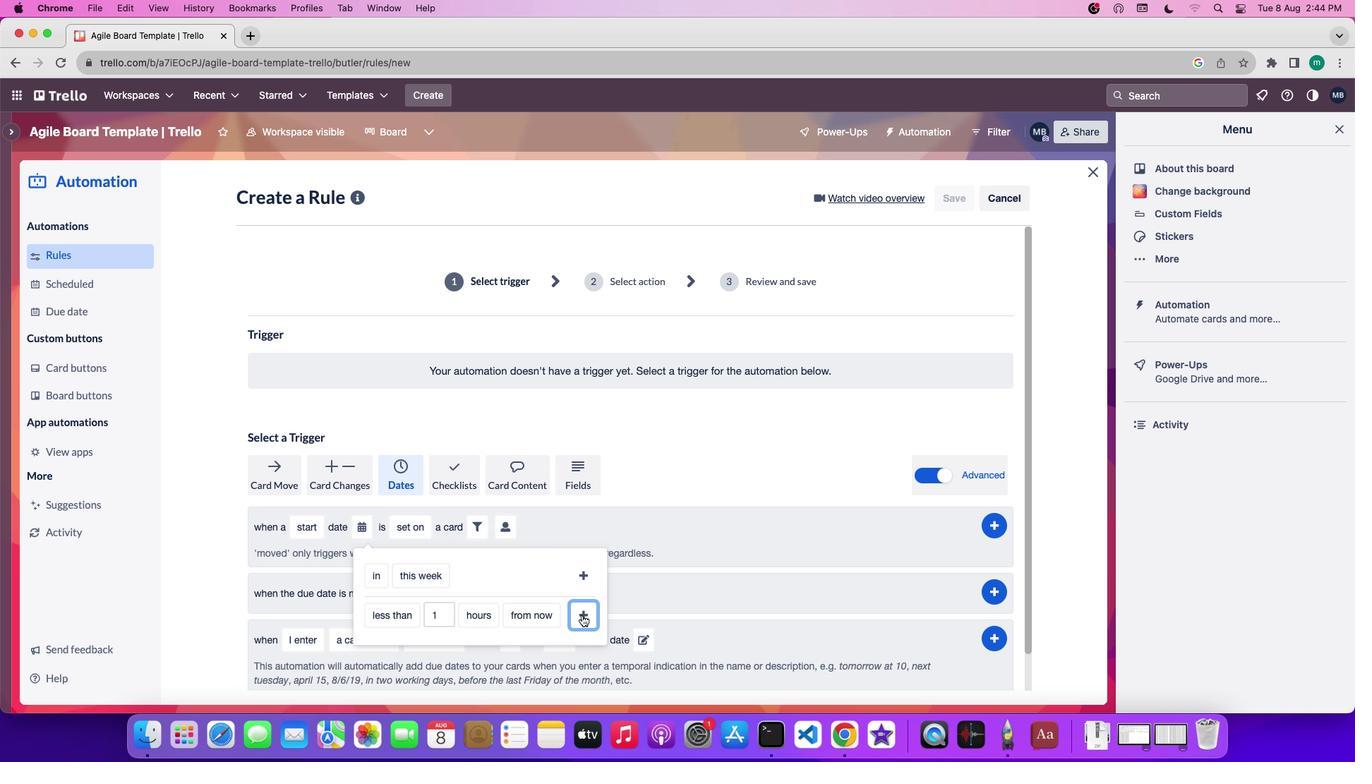 
Action: Mouse moved to (541, 520)
Screenshot: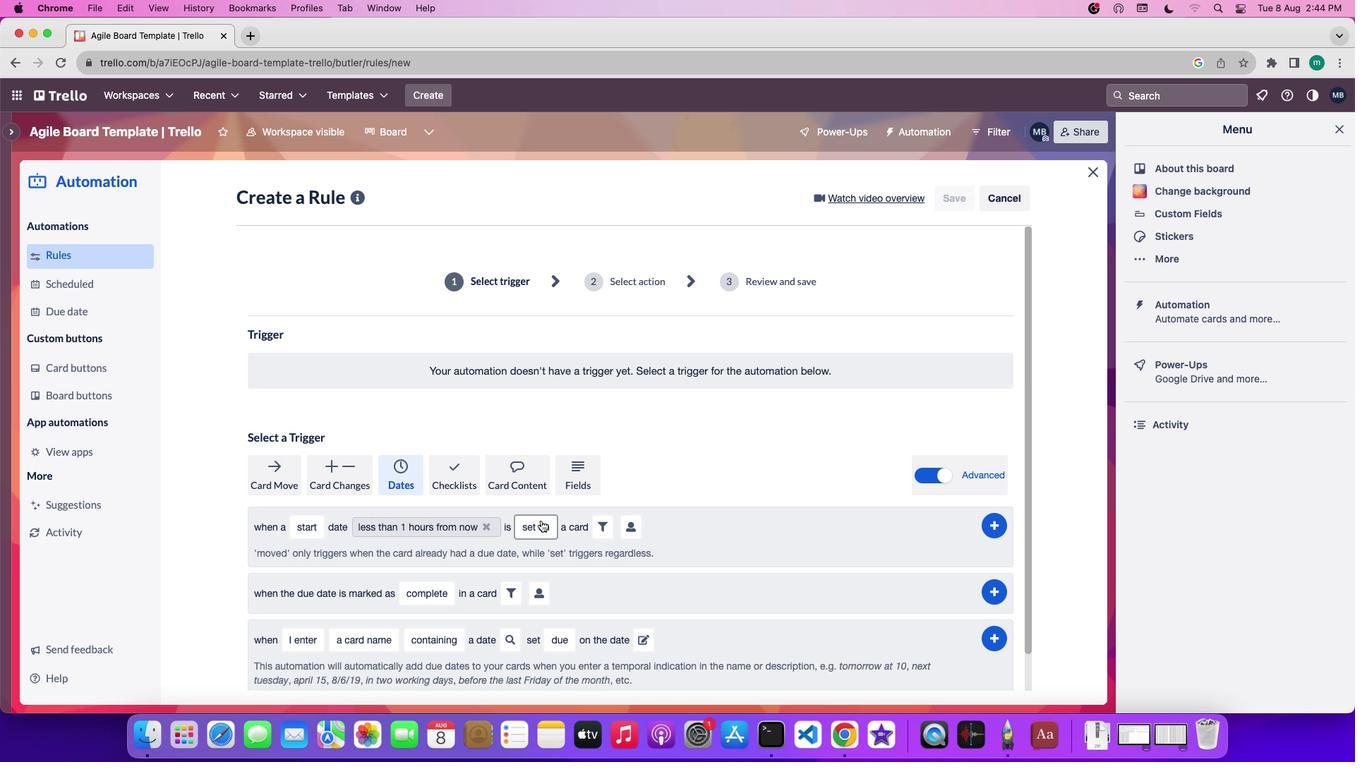 
Action: Mouse pressed left at (541, 520)
Screenshot: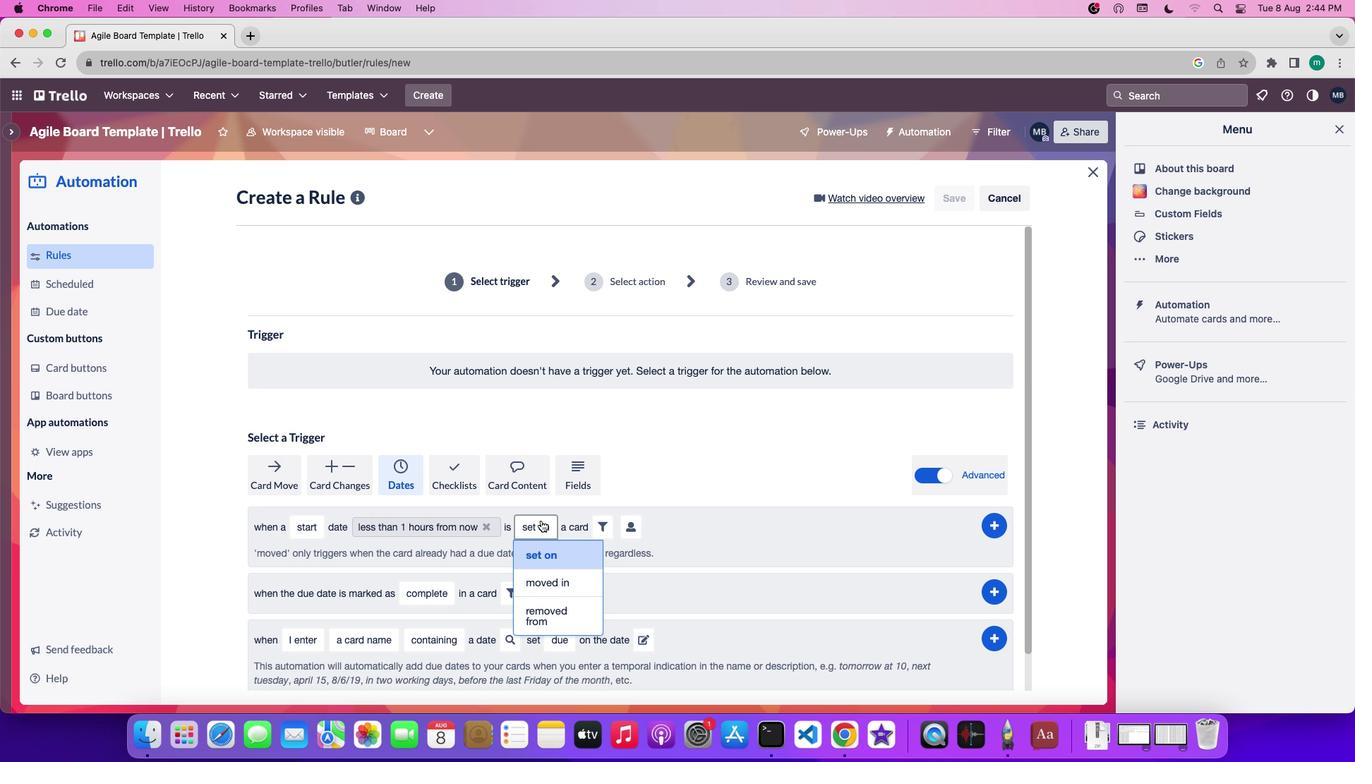 
Action: Mouse moved to (553, 580)
Screenshot: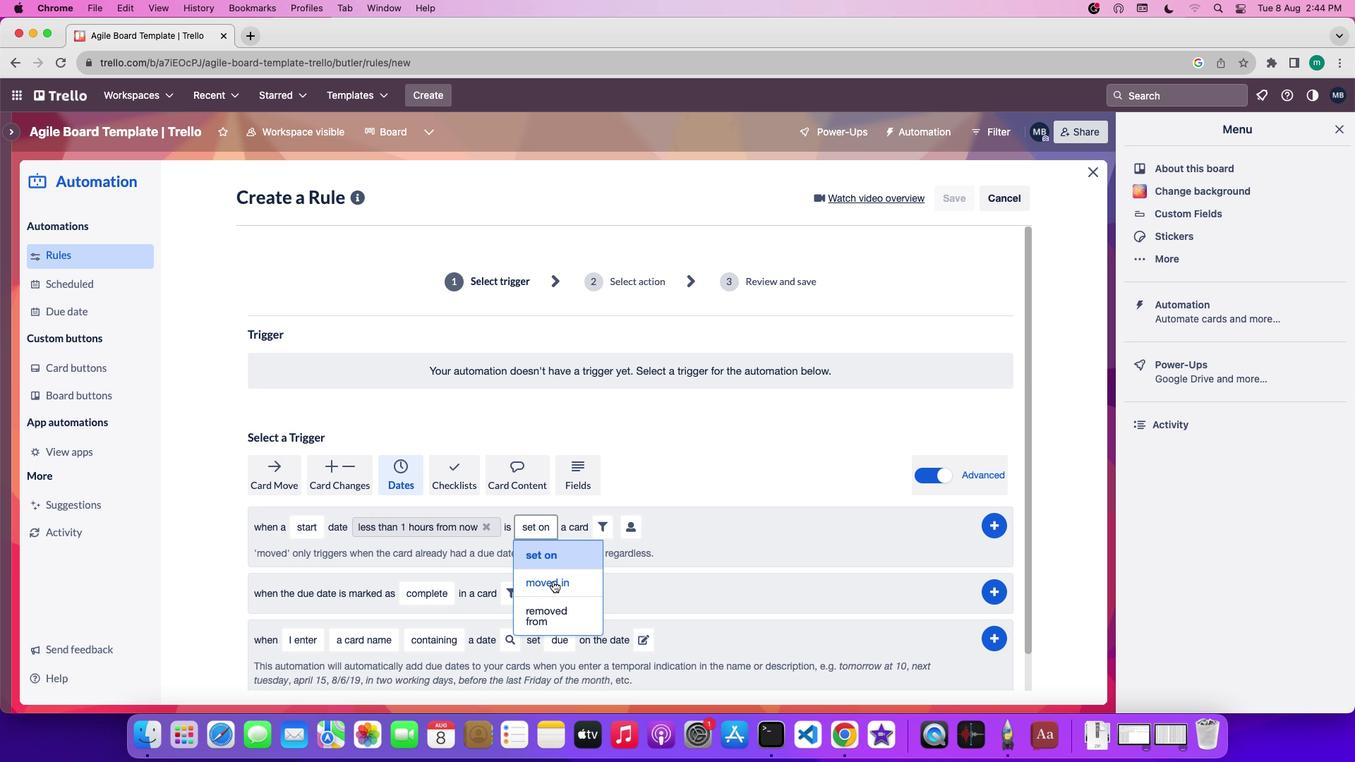 
Action: Mouse pressed left at (553, 580)
Screenshot: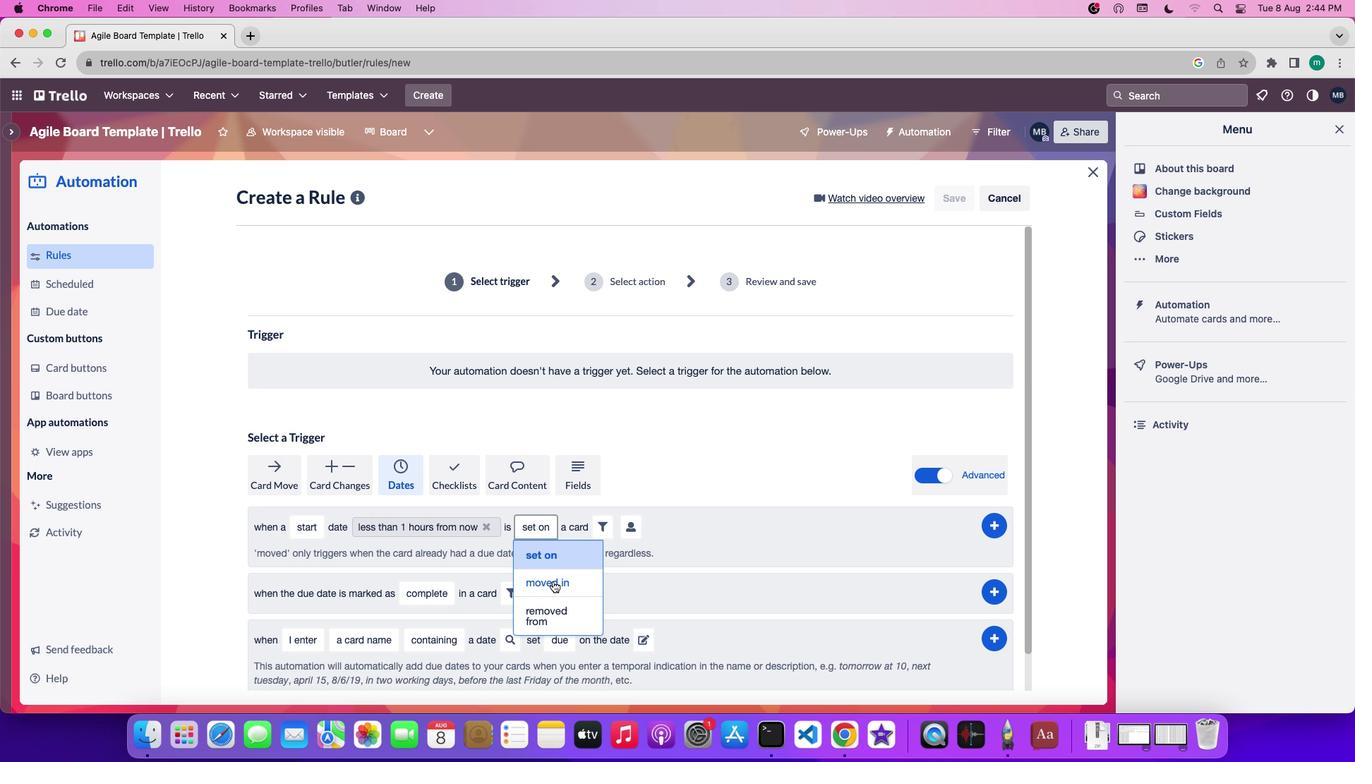 
Action: Mouse moved to (645, 528)
Screenshot: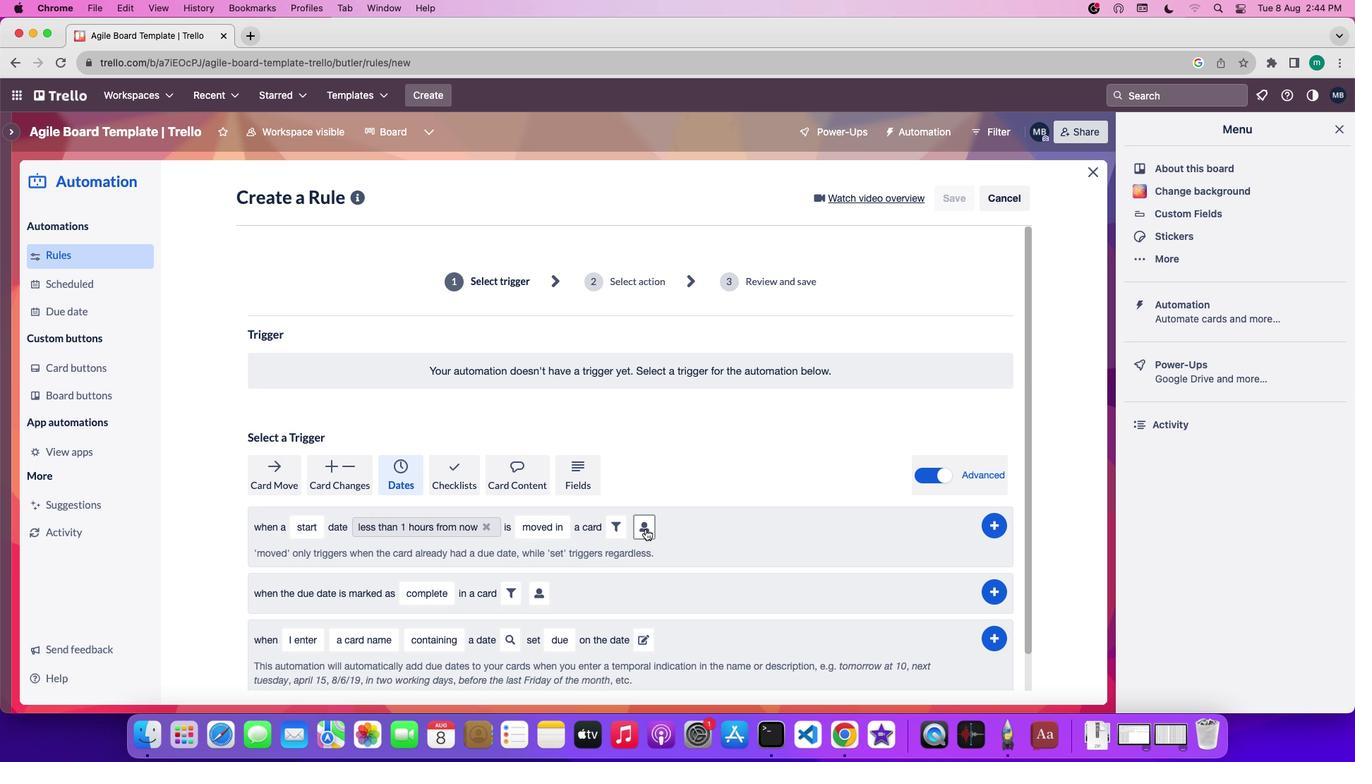 
Action: Mouse pressed left at (645, 528)
Screenshot: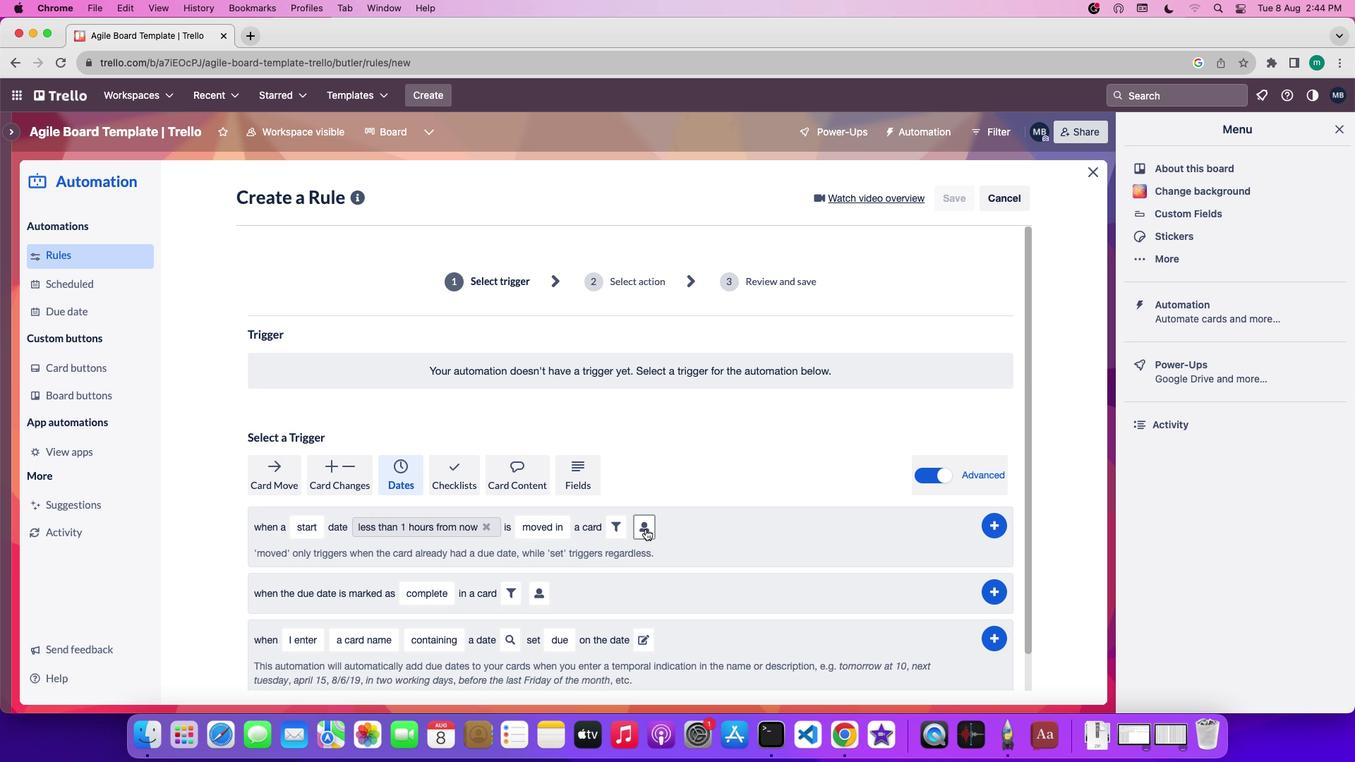 
Action: Mouse moved to (887, 611)
Screenshot: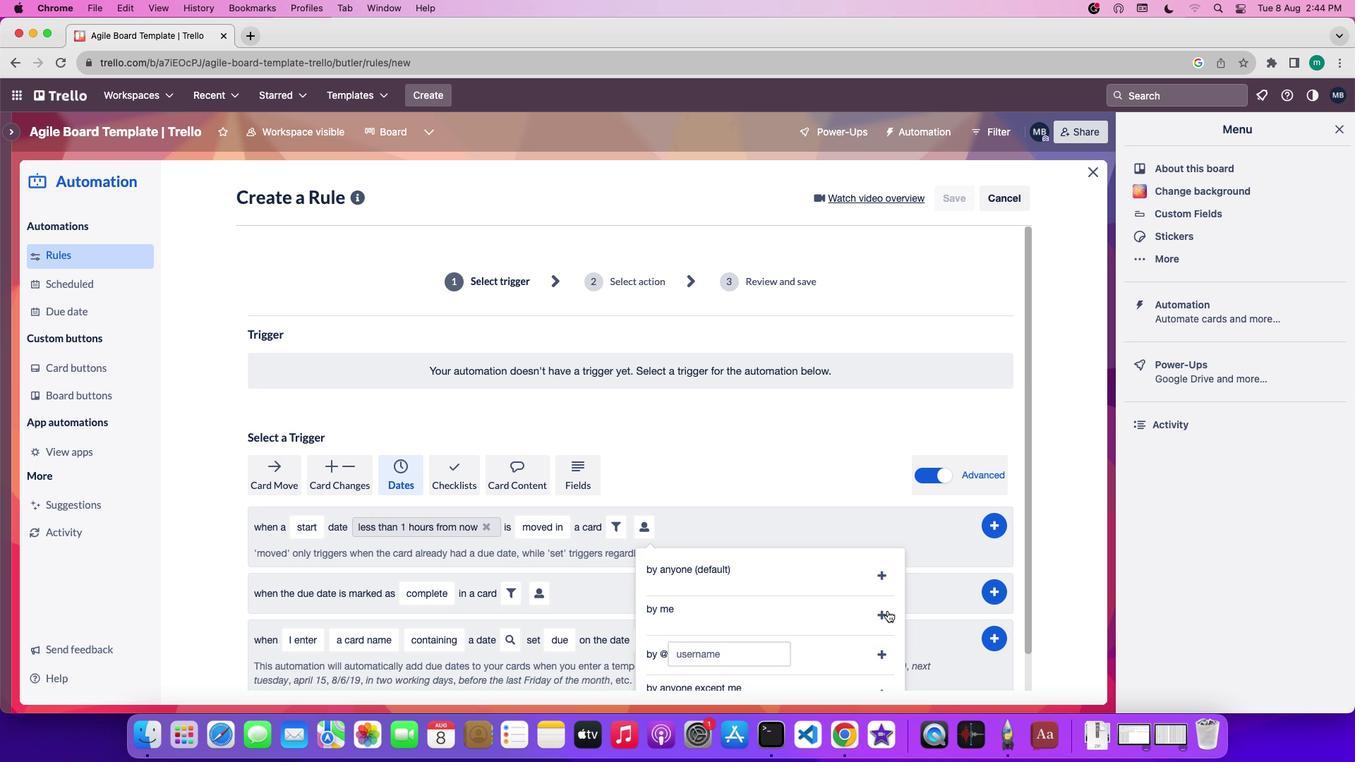 
Action: Mouse pressed left at (887, 611)
Screenshot: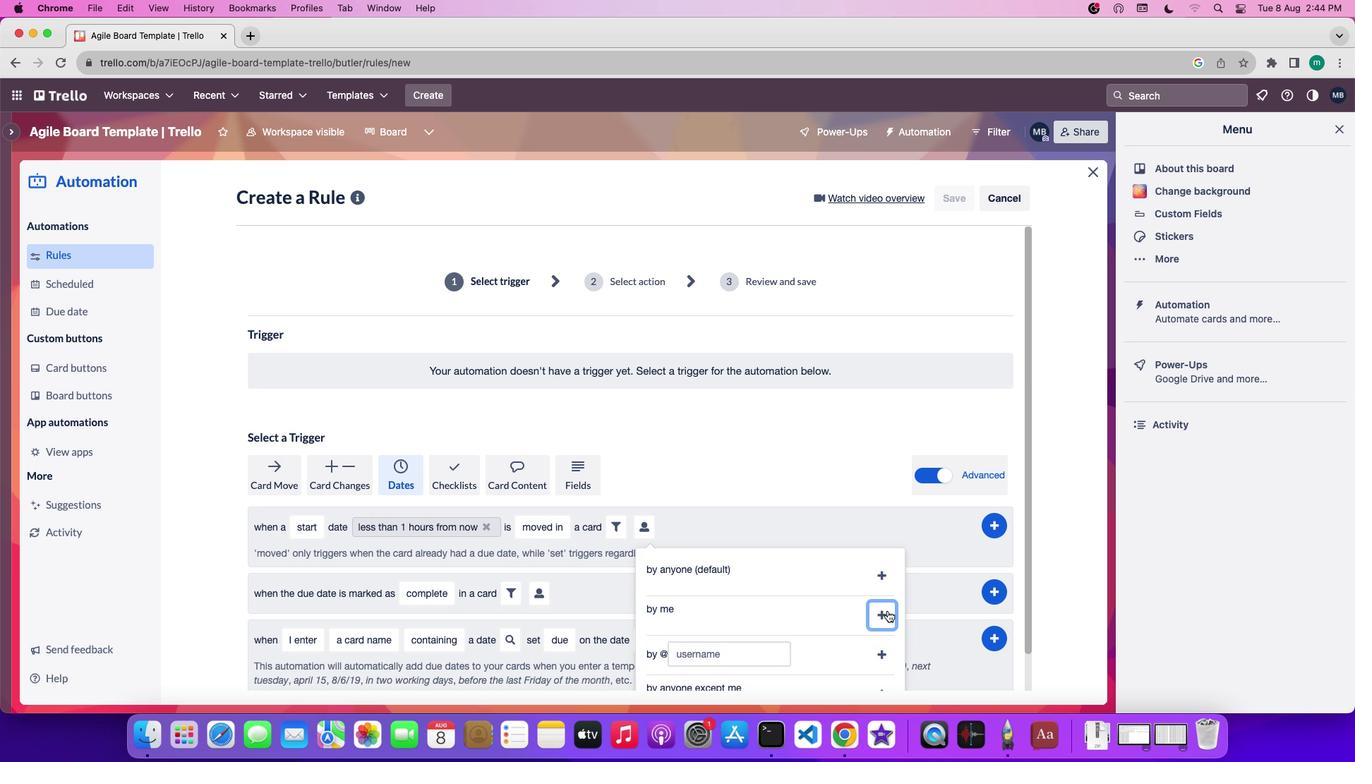 
Action: Mouse moved to (1001, 525)
Screenshot: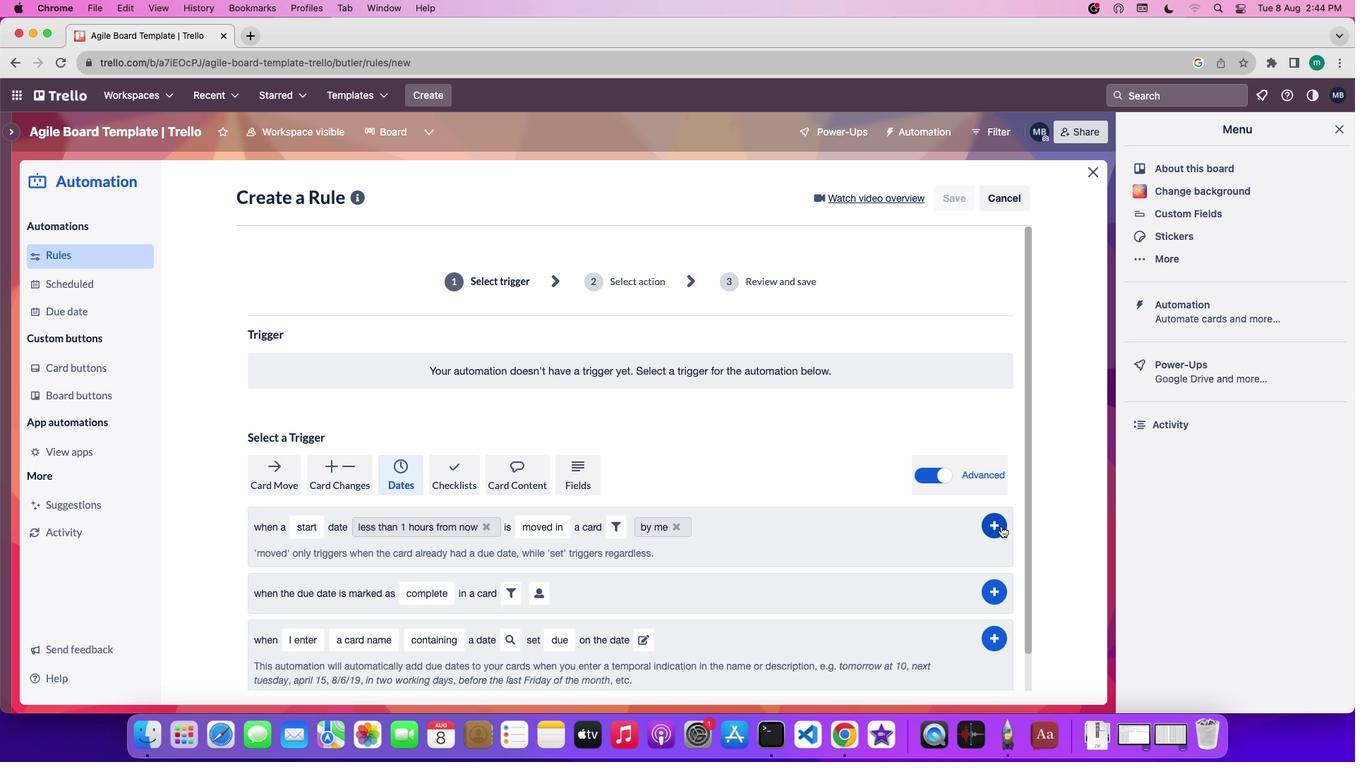 
Action: Mouse pressed left at (1001, 525)
Screenshot: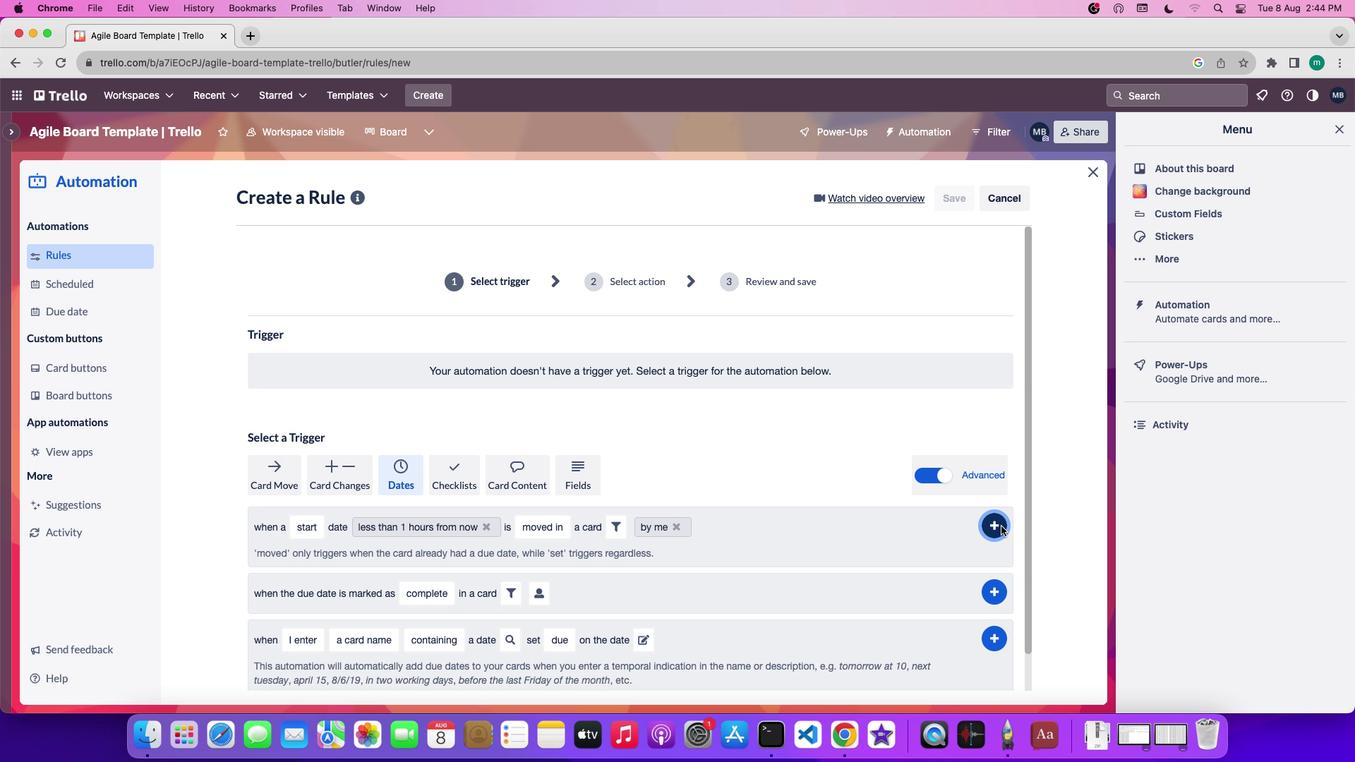 
